 Task: Create a rule when a list is unarchived by anyone except me .
Action: Mouse moved to (625, 475)
Screenshot: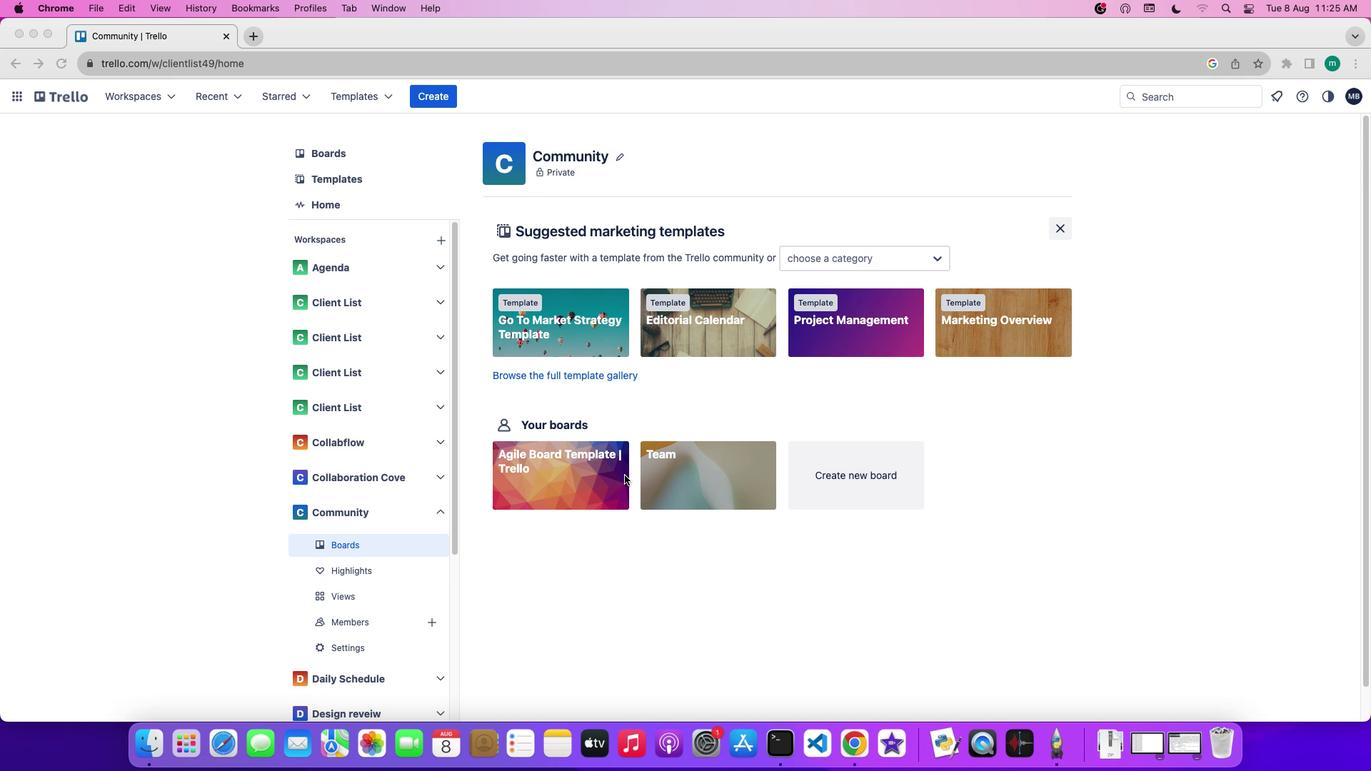 
Action: Mouse pressed left at (625, 475)
Screenshot: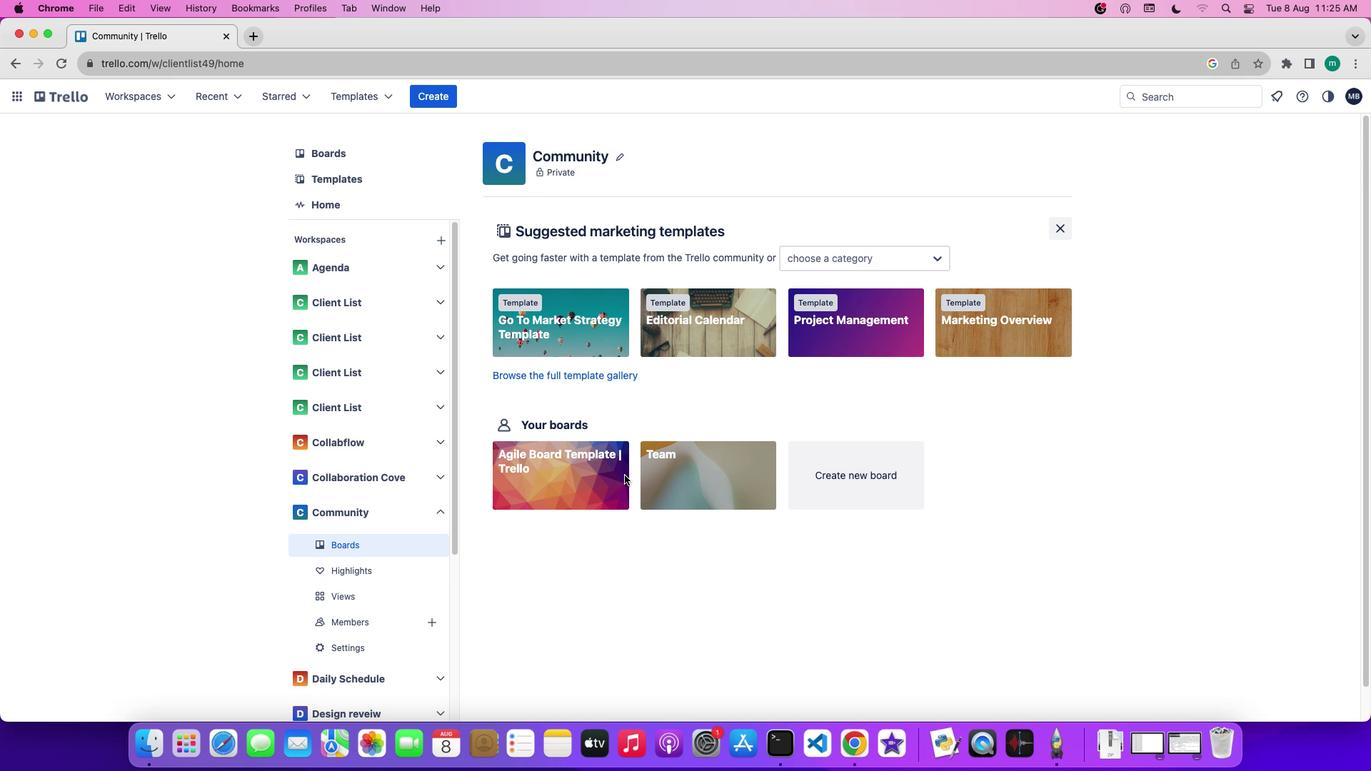 
Action: Mouse moved to (624, 475)
Screenshot: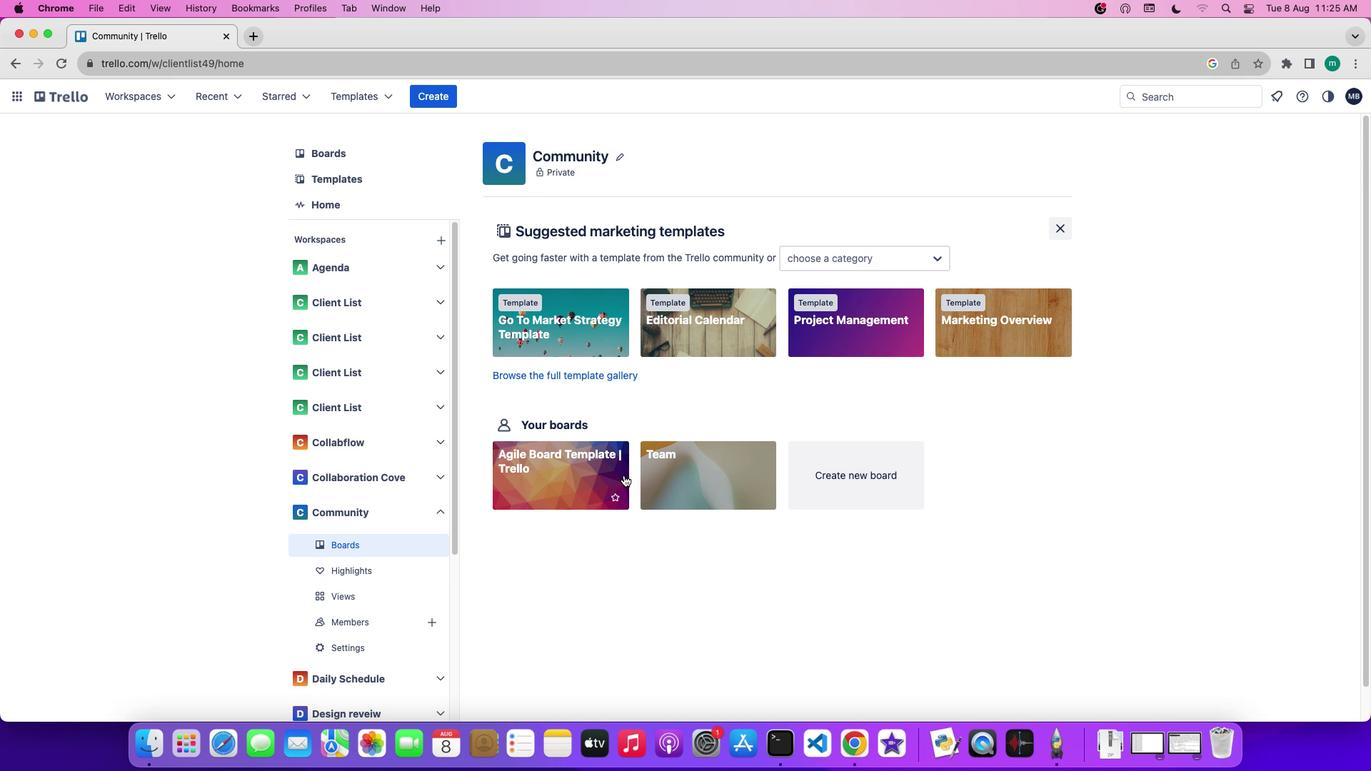 
Action: Mouse pressed left at (624, 475)
Screenshot: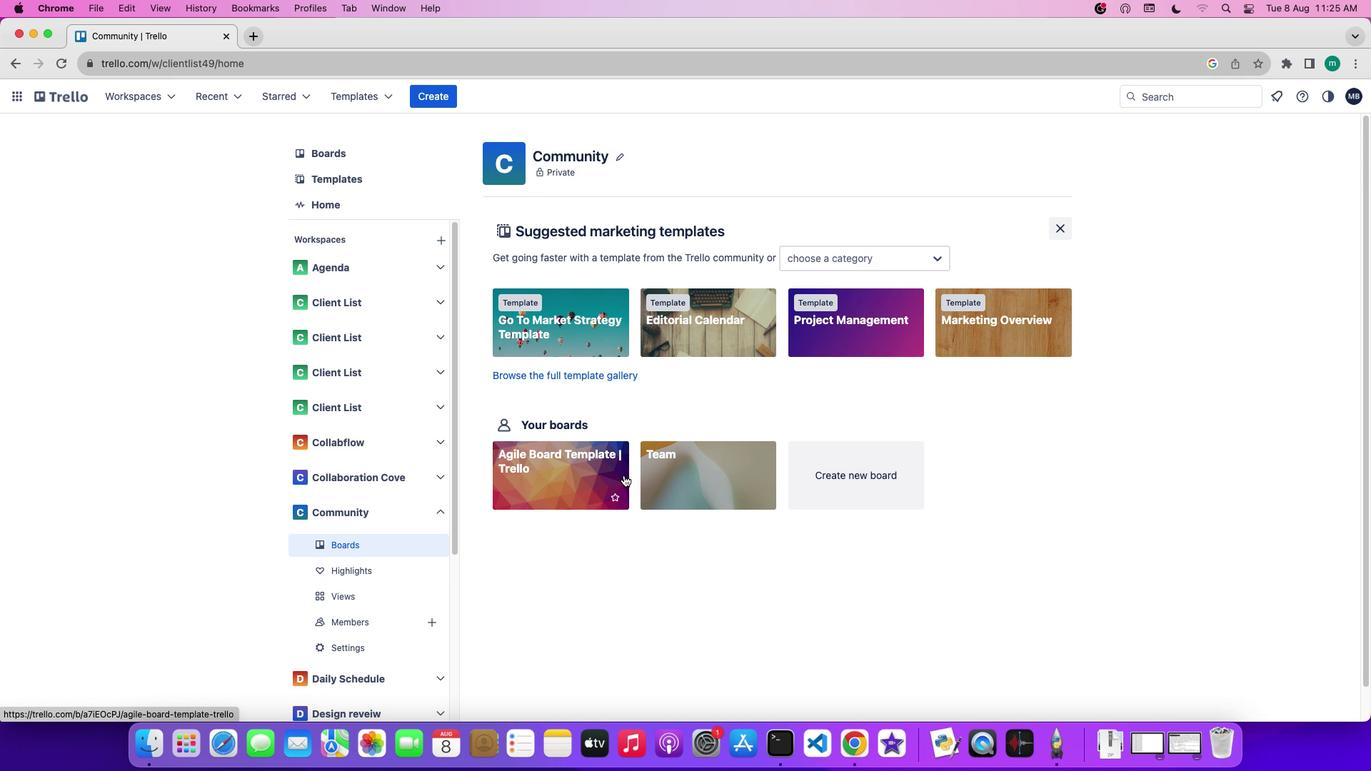 
Action: Mouse moved to (1280, 313)
Screenshot: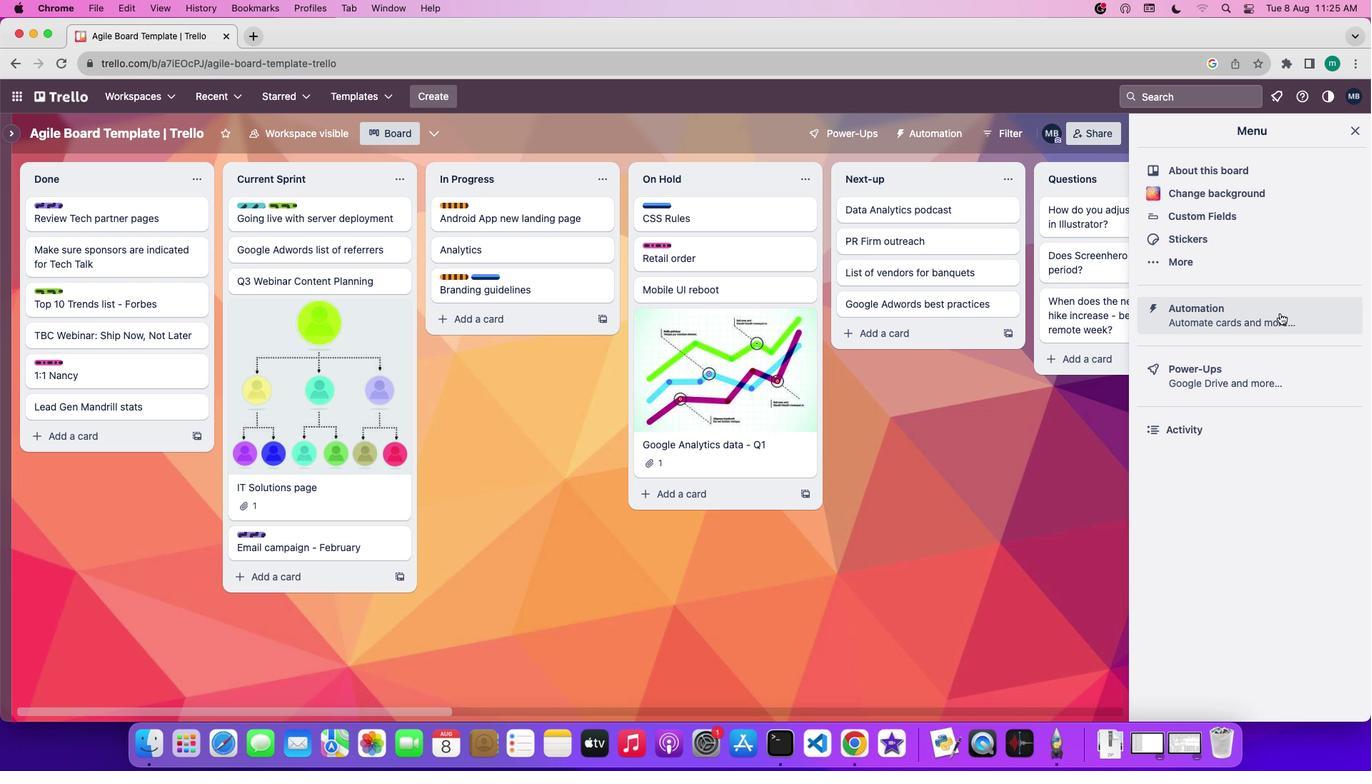 
Action: Mouse pressed left at (1280, 313)
Screenshot: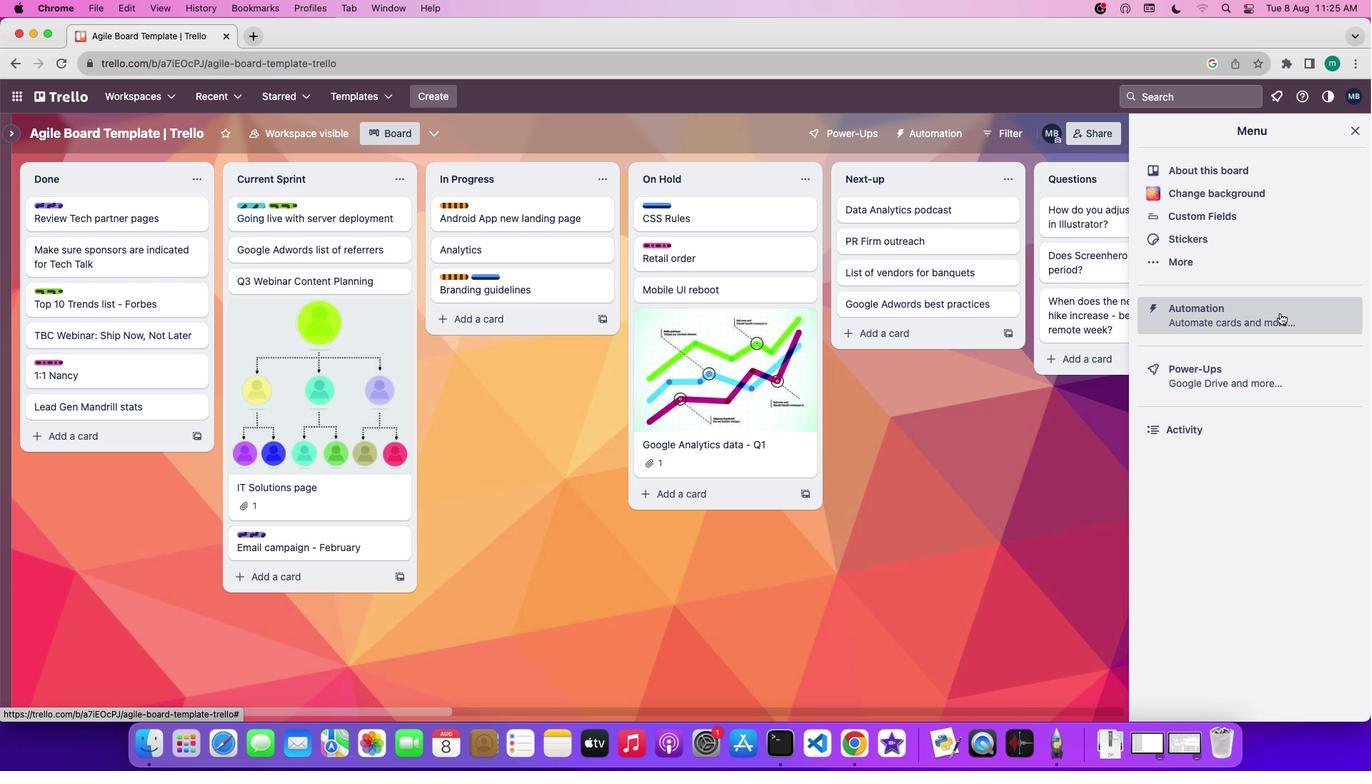 
Action: Mouse moved to (66, 260)
Screenshot: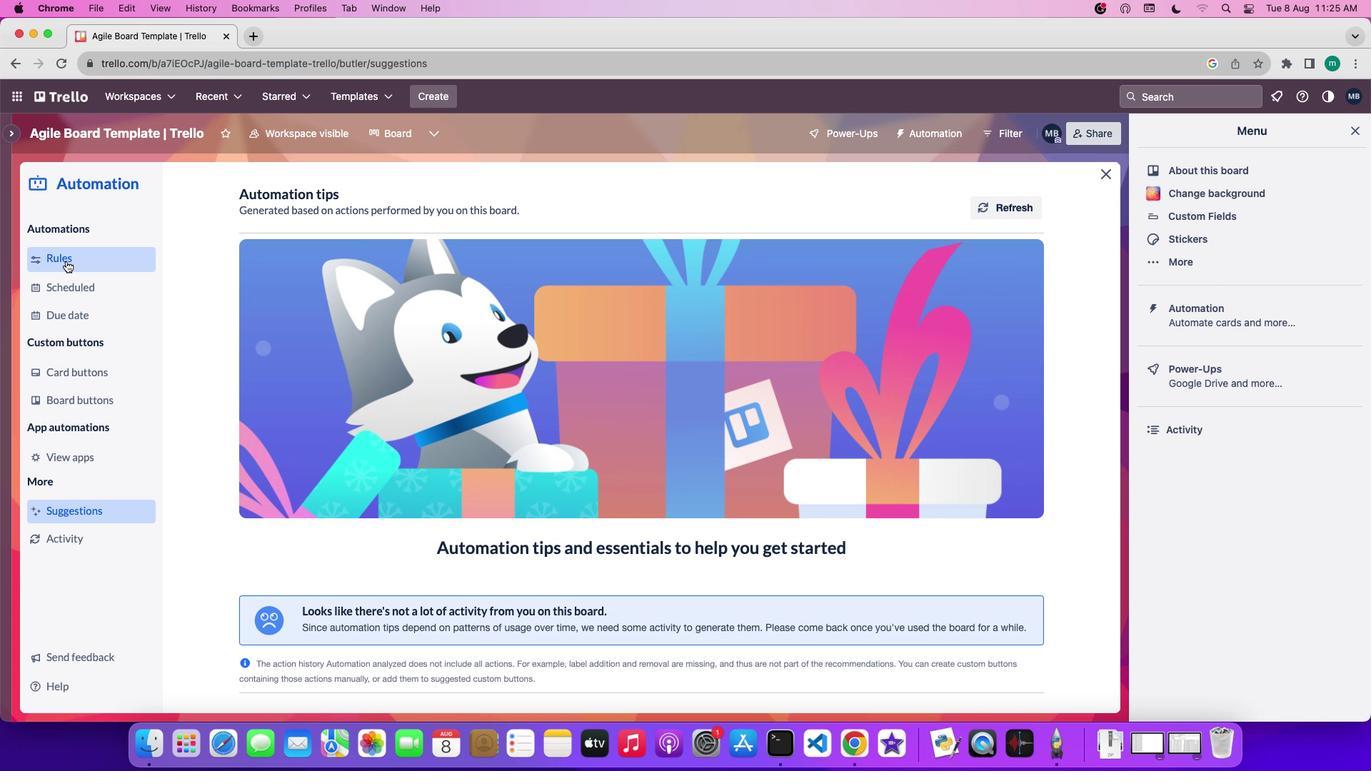 
Action: Mouse pressed left at (66, 260)
Screenshot: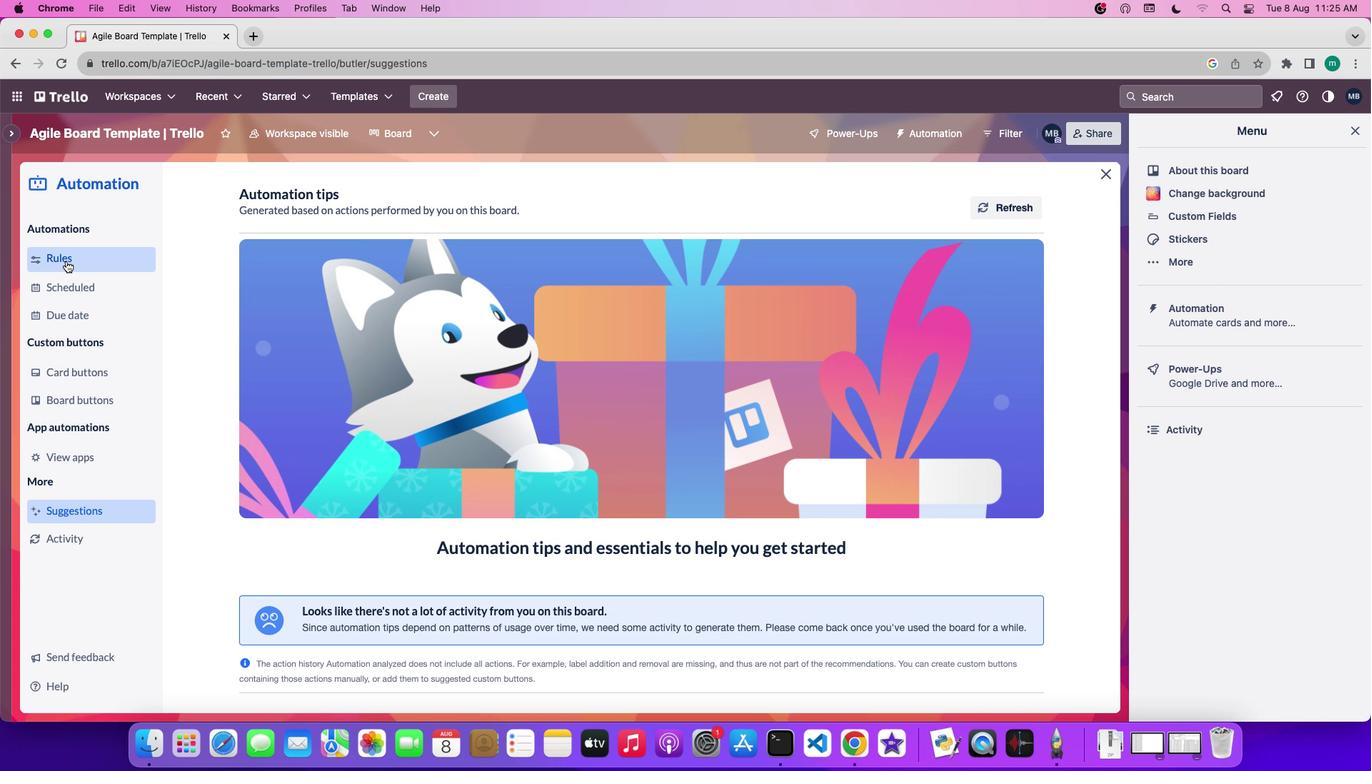 
Action: Mouse moved to (953, 196)
Screenshot: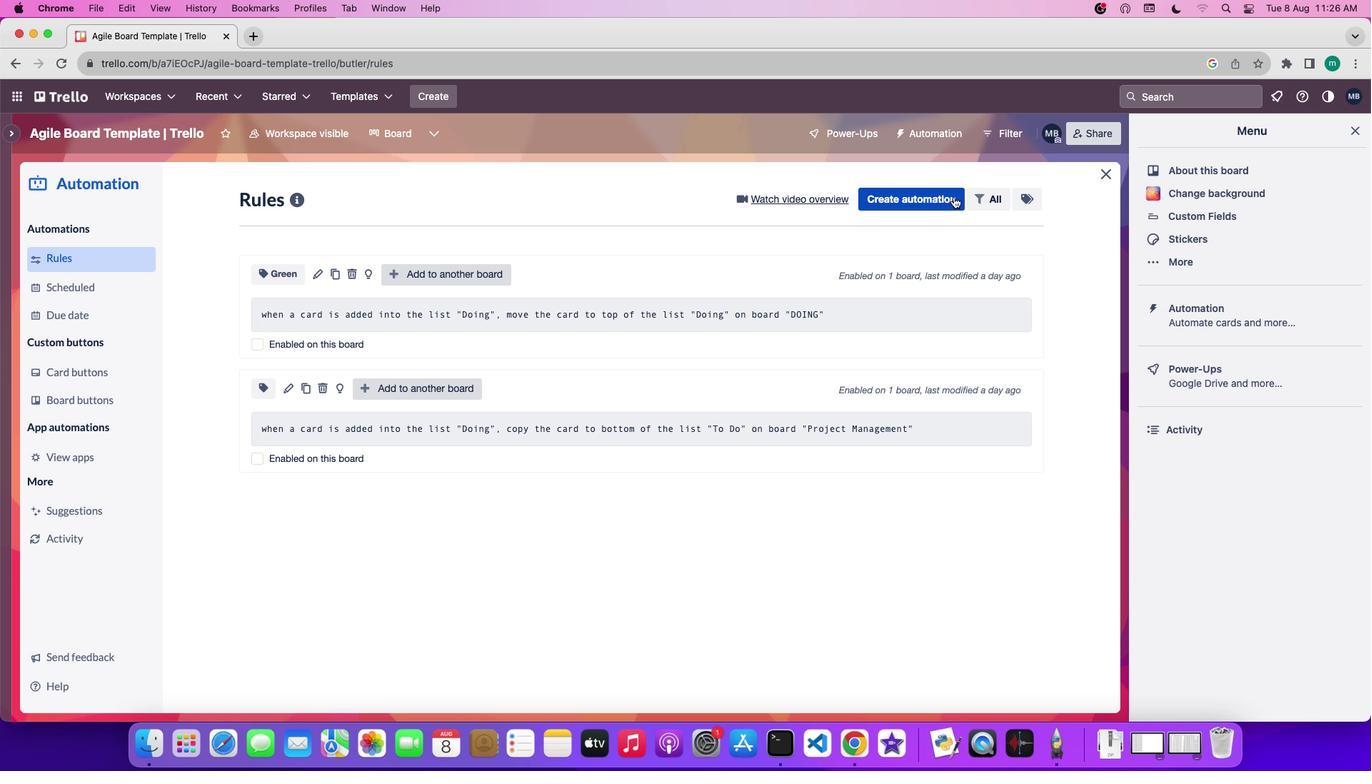 
Action: Mouse pressed left at (953, 196)
Screenshot: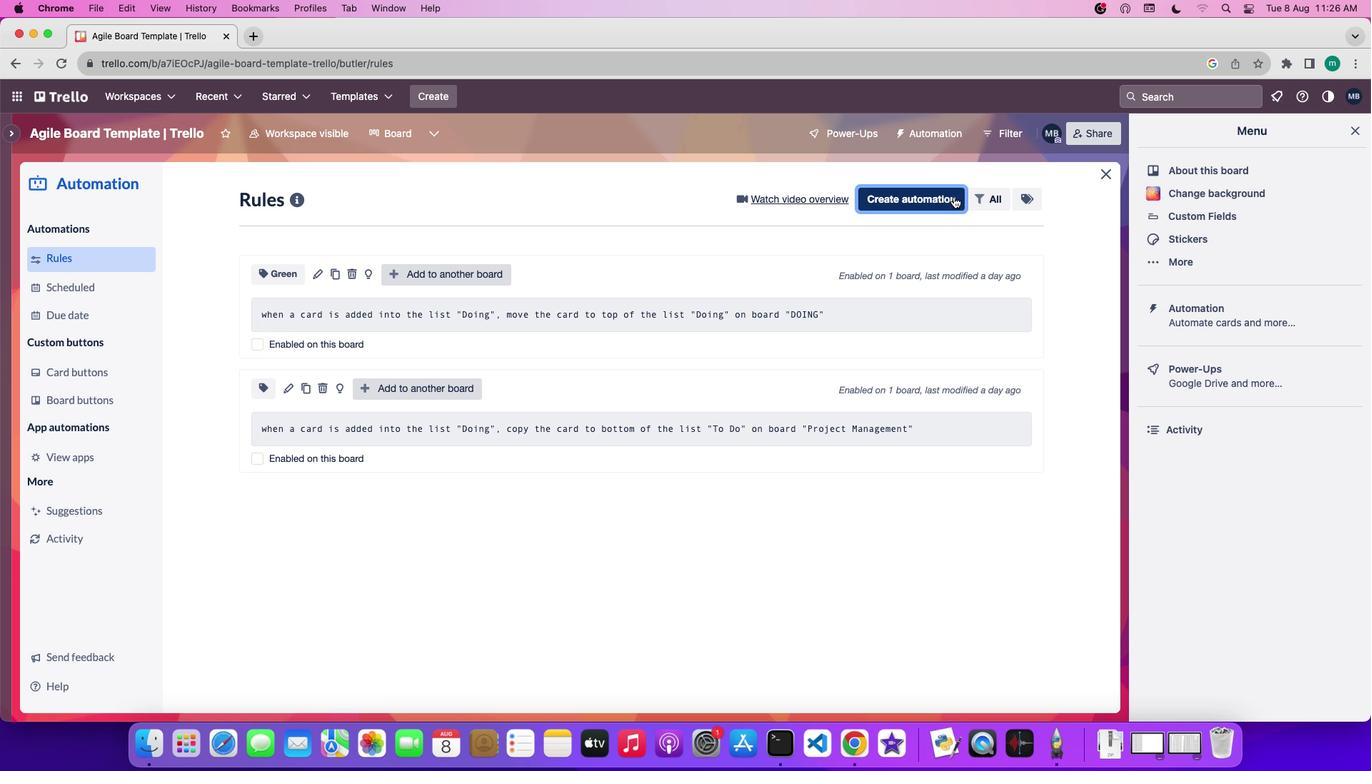 
Action: Mouse moved to (830, 379)
Screenshot: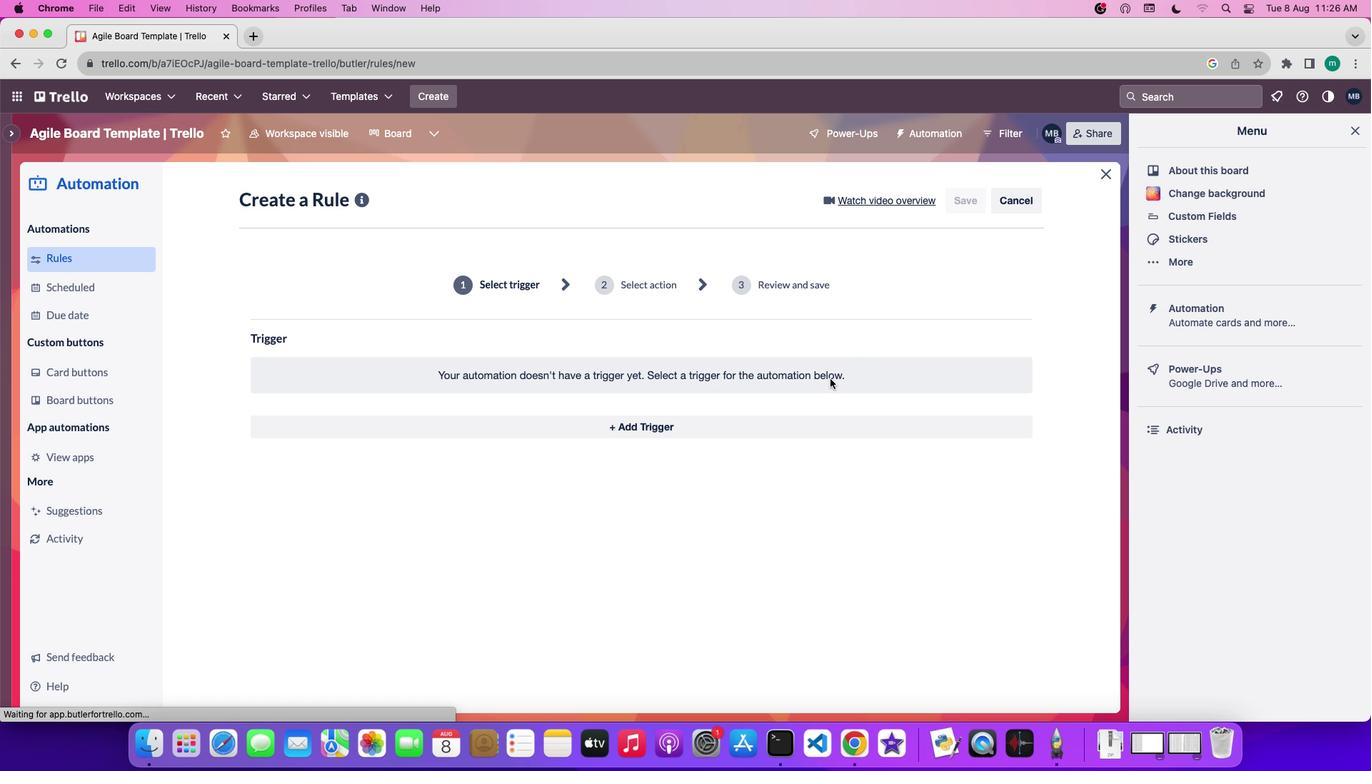 
Action: Mouse scrolled (830, 379) with delta (0, 0)
Screenshot: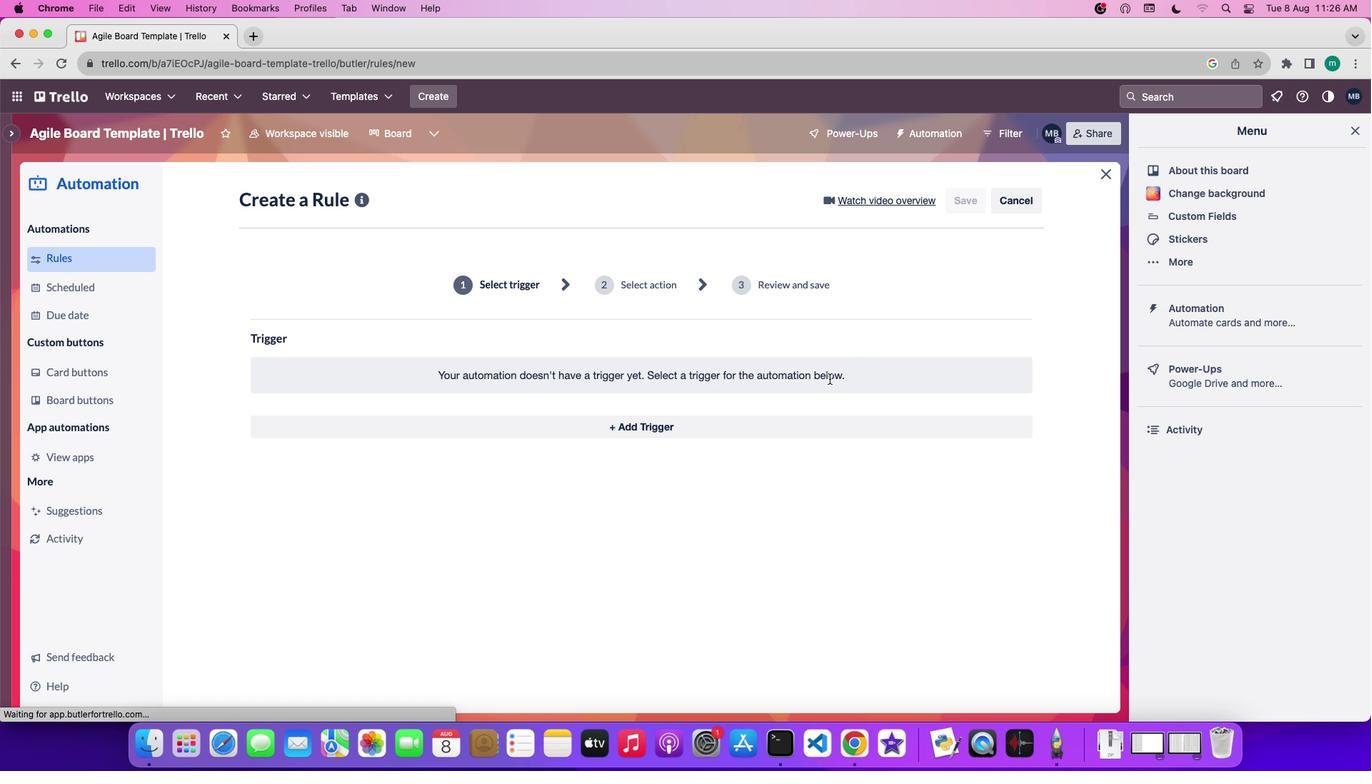 
Action: Mouse moved to (830, 379)
Screenshot: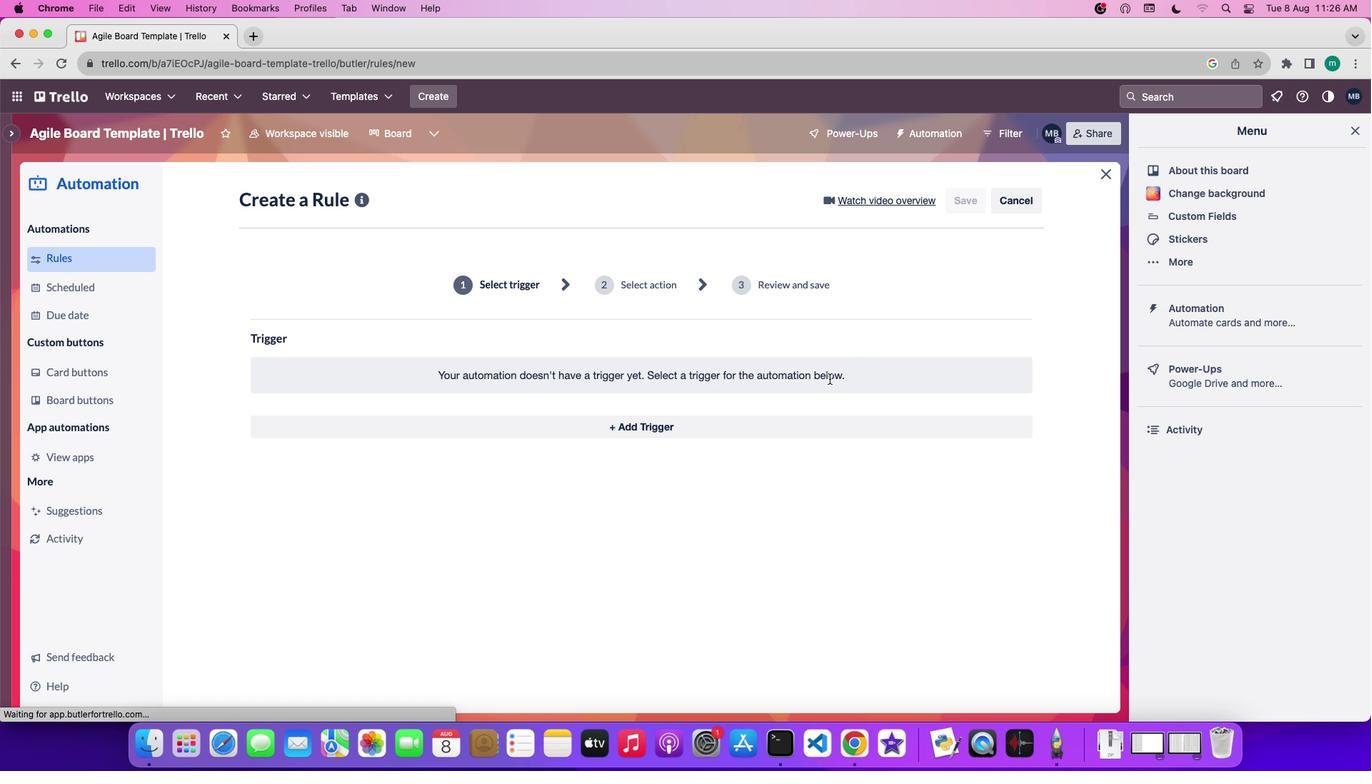 
Action: Mouse scrolled (830, 379) with delta (0, 0)
Screenshot: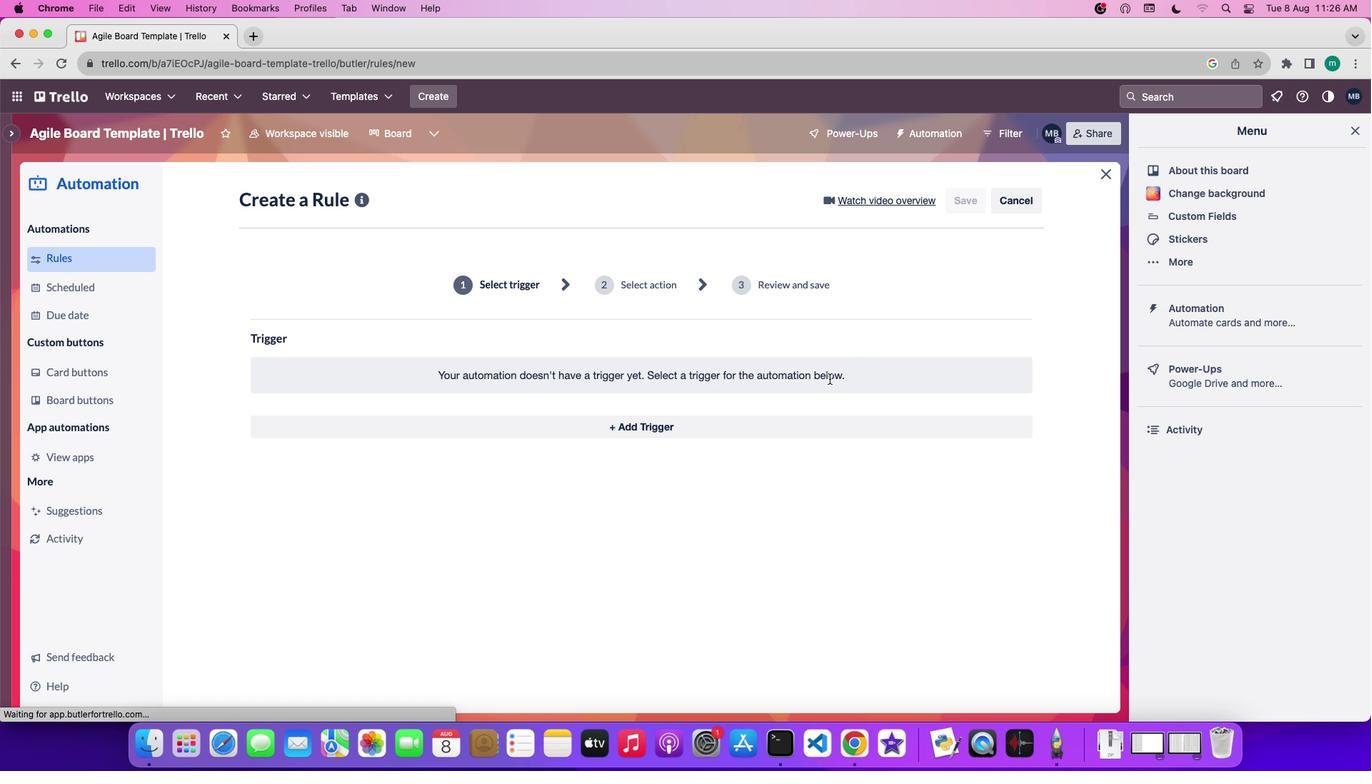 
Action: Mouse scrolled (830, 379) with delta (0, 0)
Screenshot: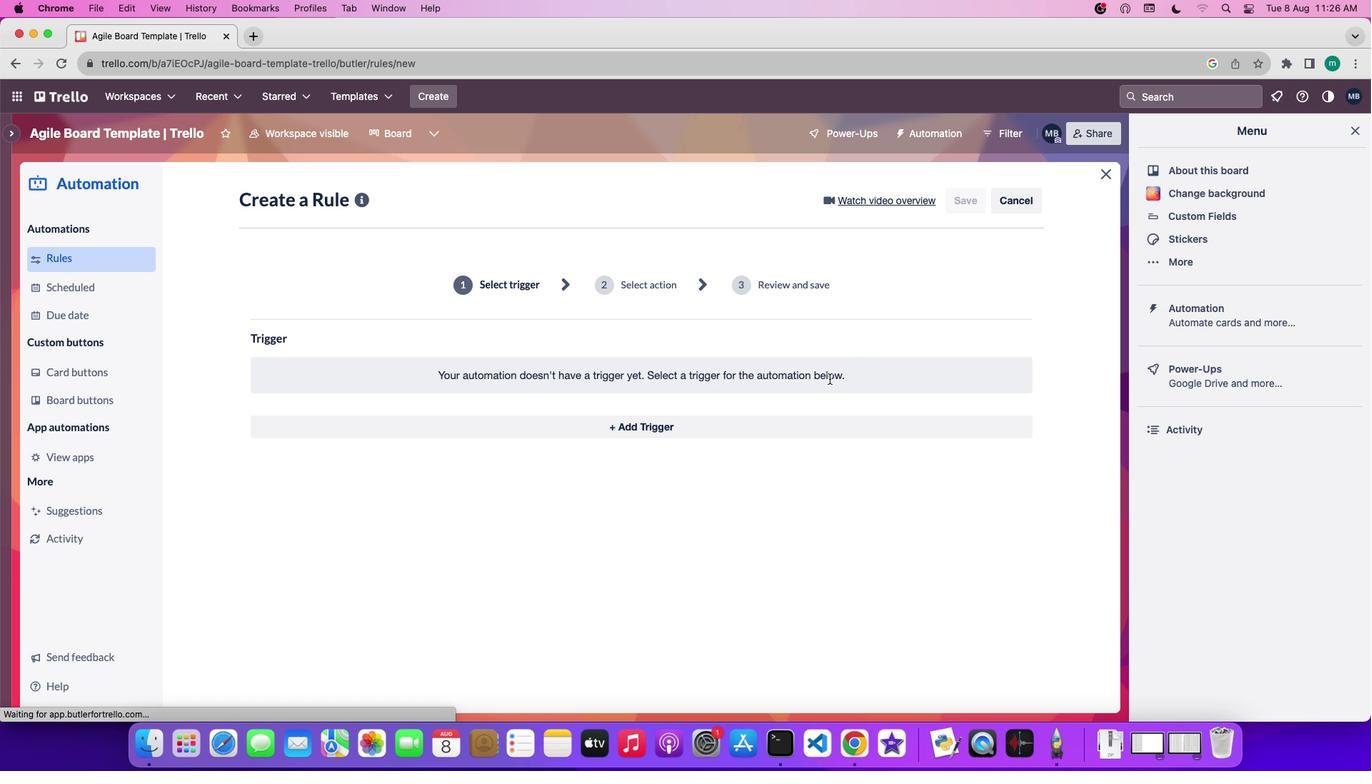 
Action: Mouse scrolled (830, 379) with delta (0, -1)
Screenshot: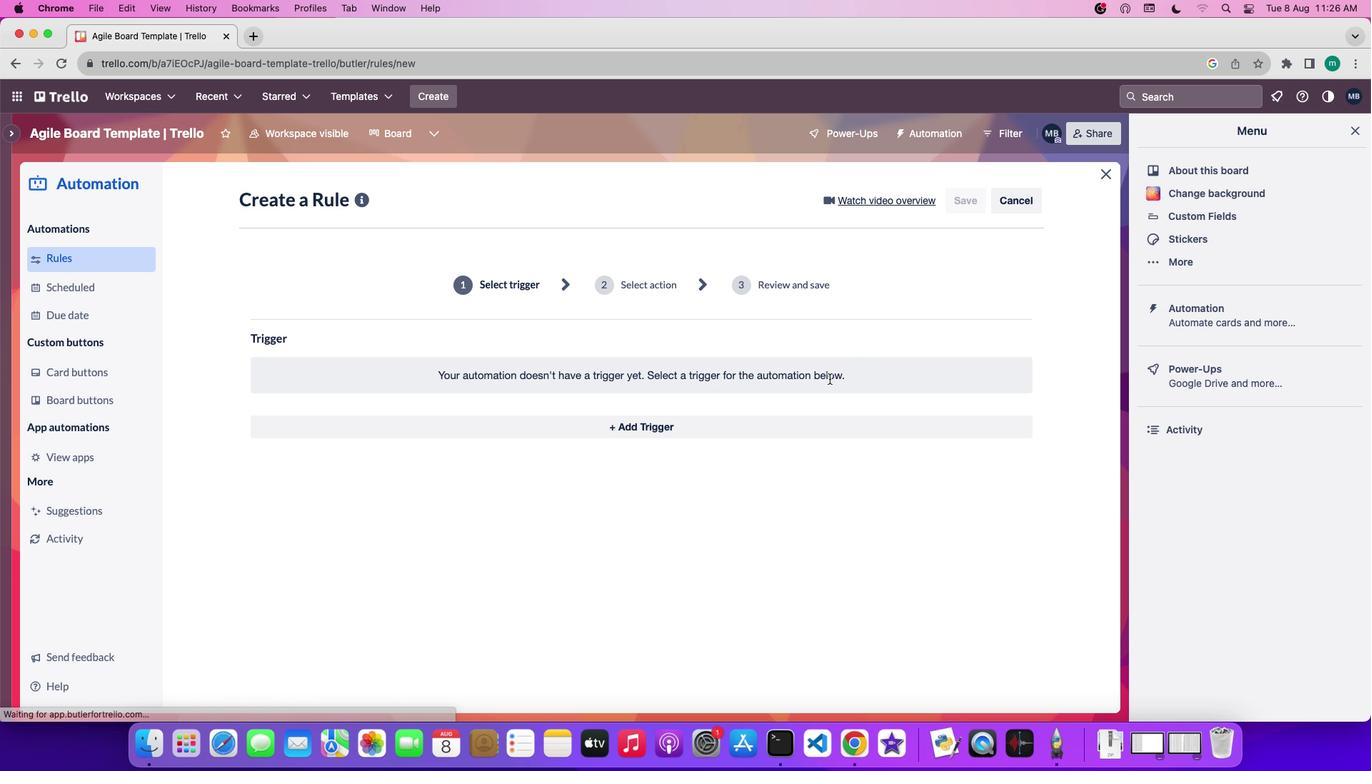 
Action: Mouse moved to (762, 420)
Screenshot: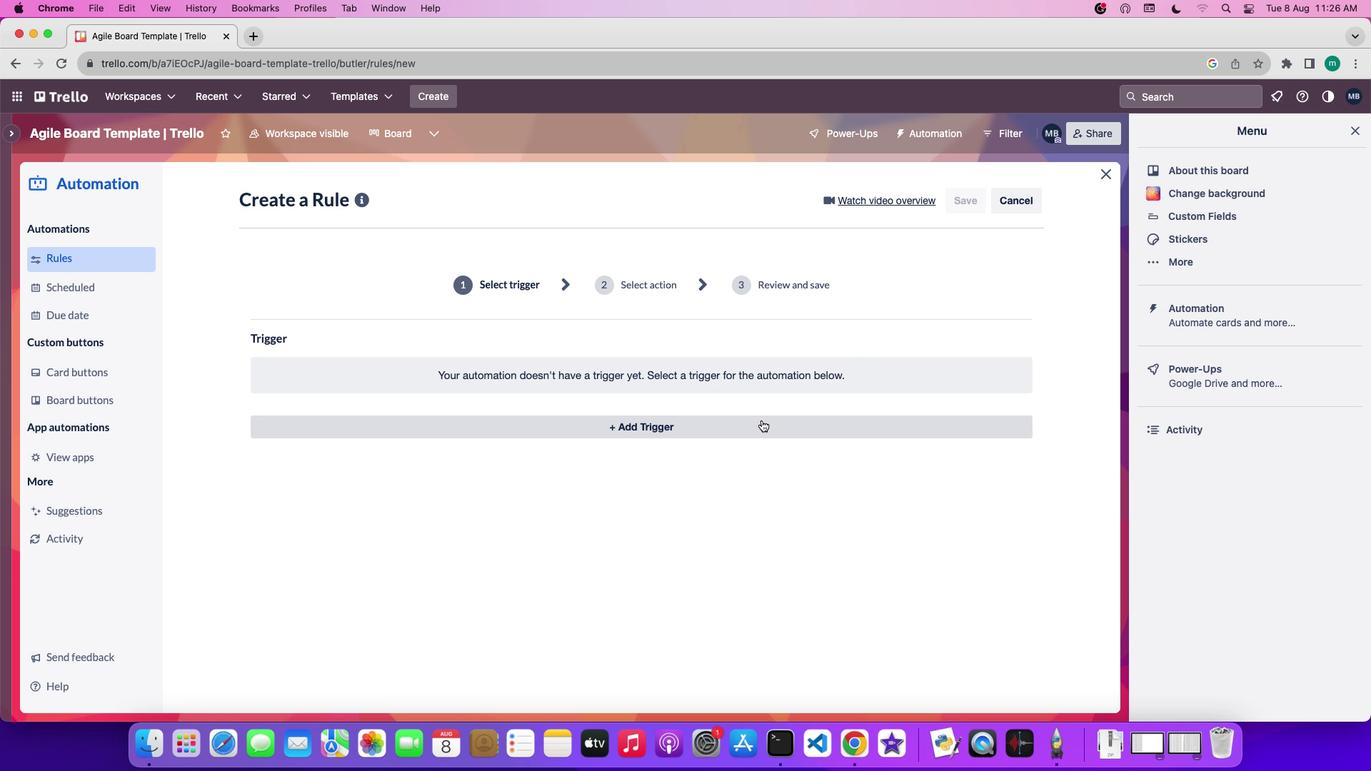 
Action: Mouse pressed left at (762, 420)
Screenshot: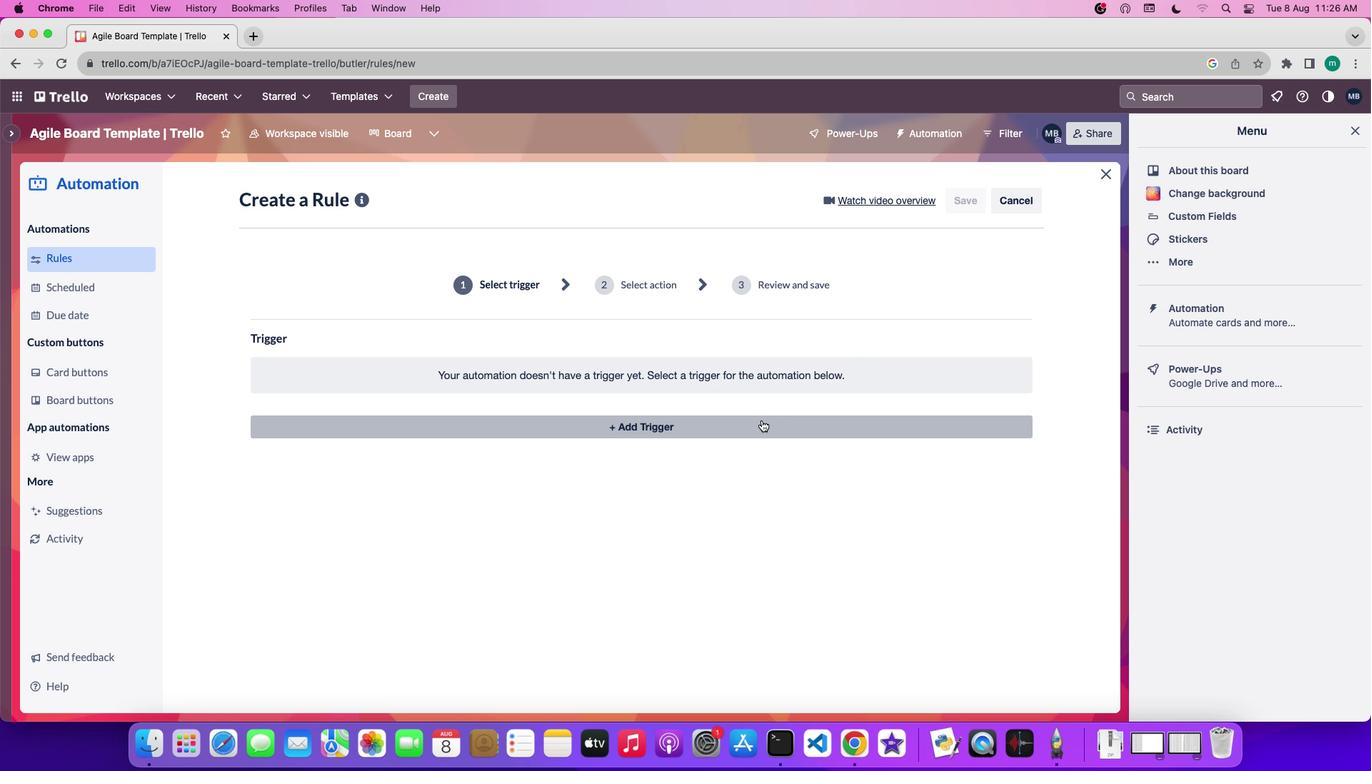 
Action: Mouse scrolled (762, 420) with delta (0, 0)
Screenshot: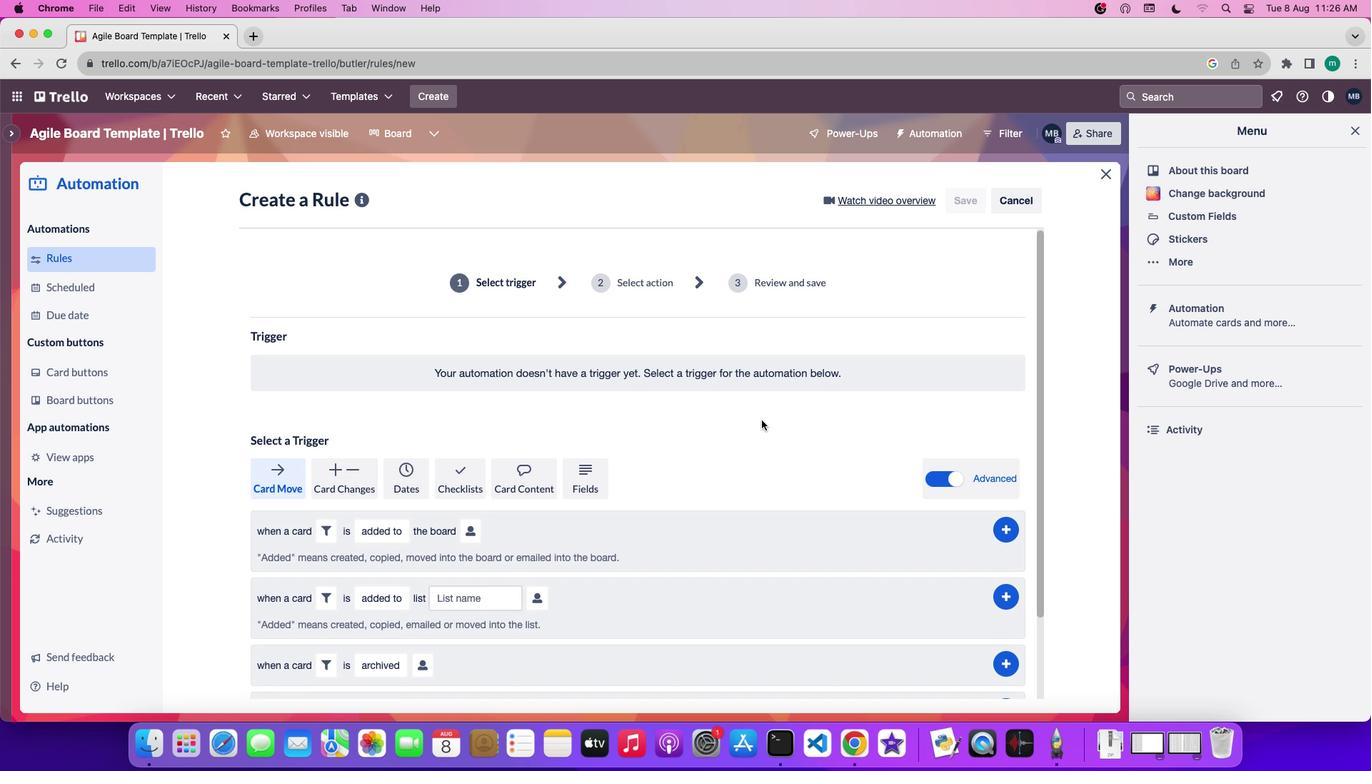 
Action: Mouse scrolled (762, 420) with delta (0, 0)
Screenshot: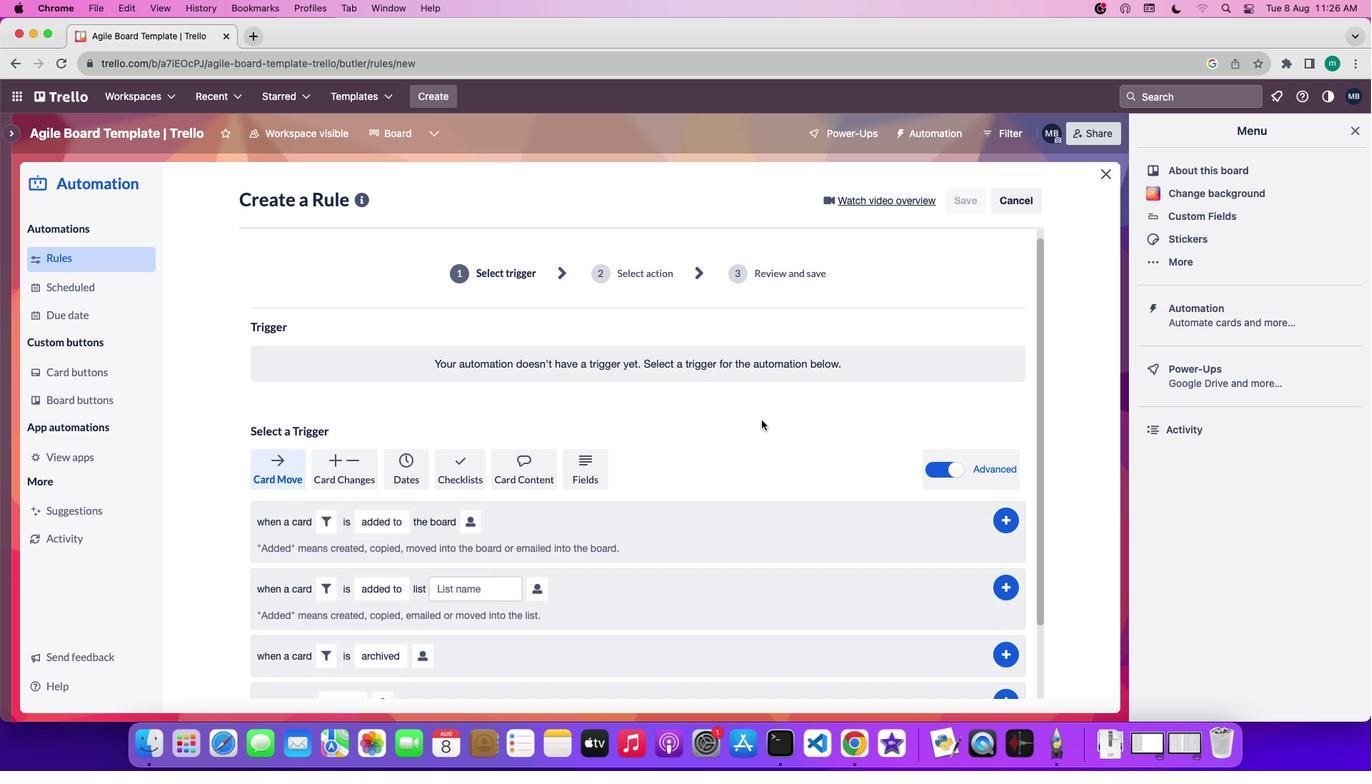 
Action: Mouse scrolled (762, 420) with delta (0, 0)
Screenshot: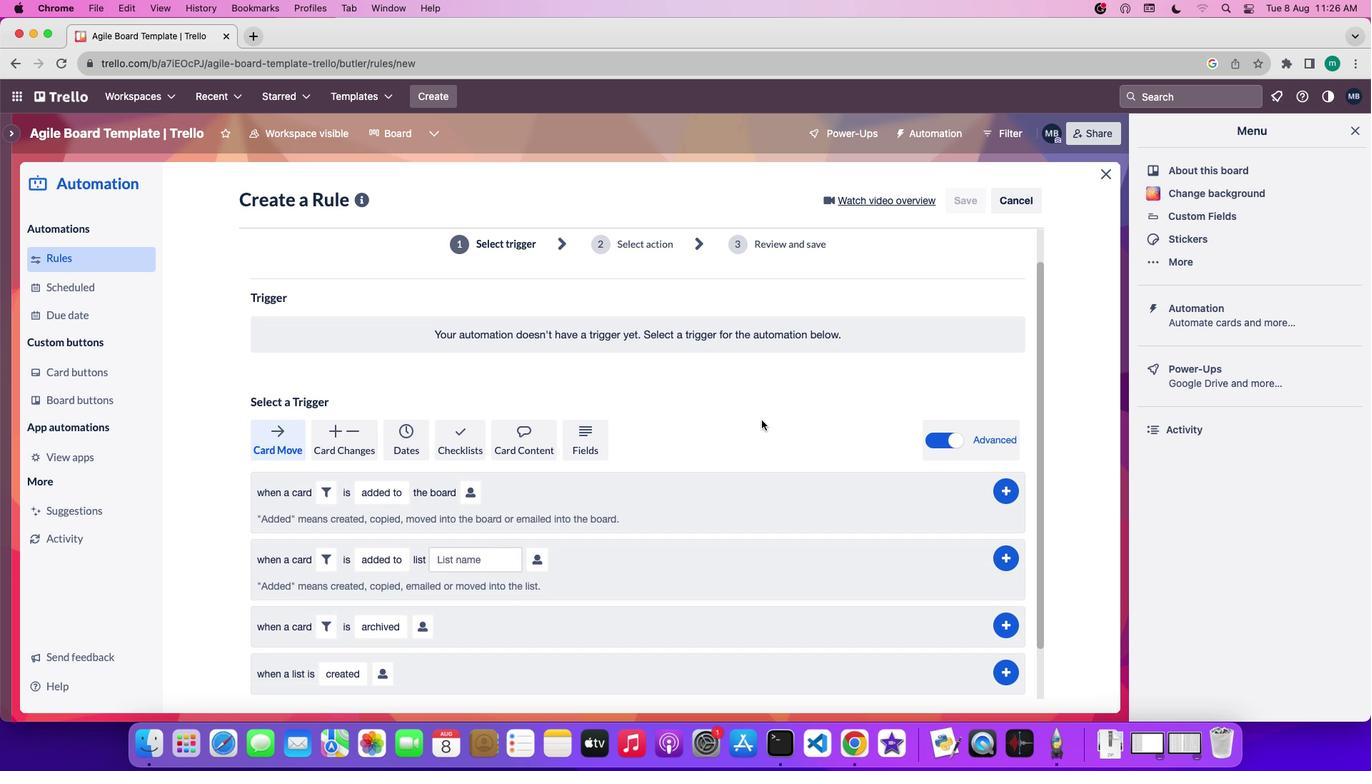 
Action: Mouse scrolled (762, 420) with delta (0, -1)
Screenshot: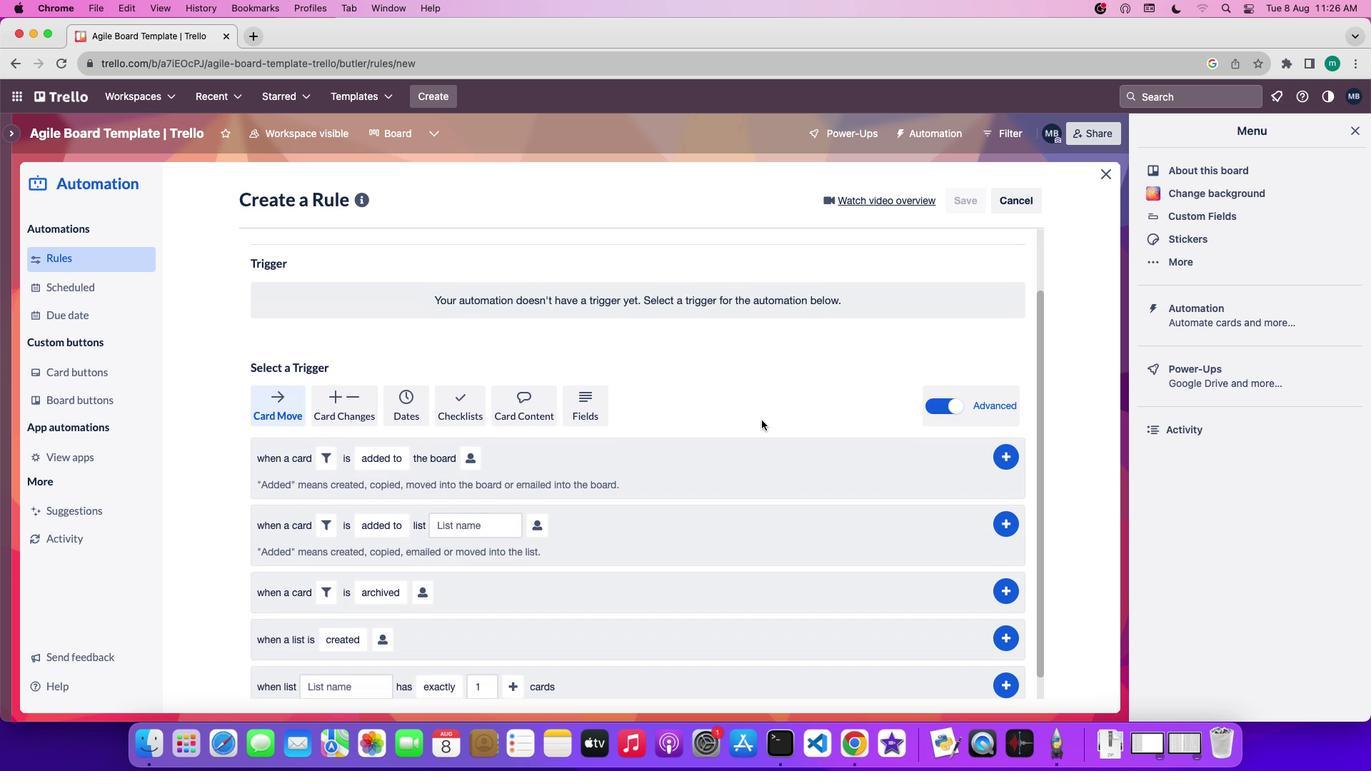 
Action: Mouse scrolled (762, 420) with delta (0, 0)
Screenshot: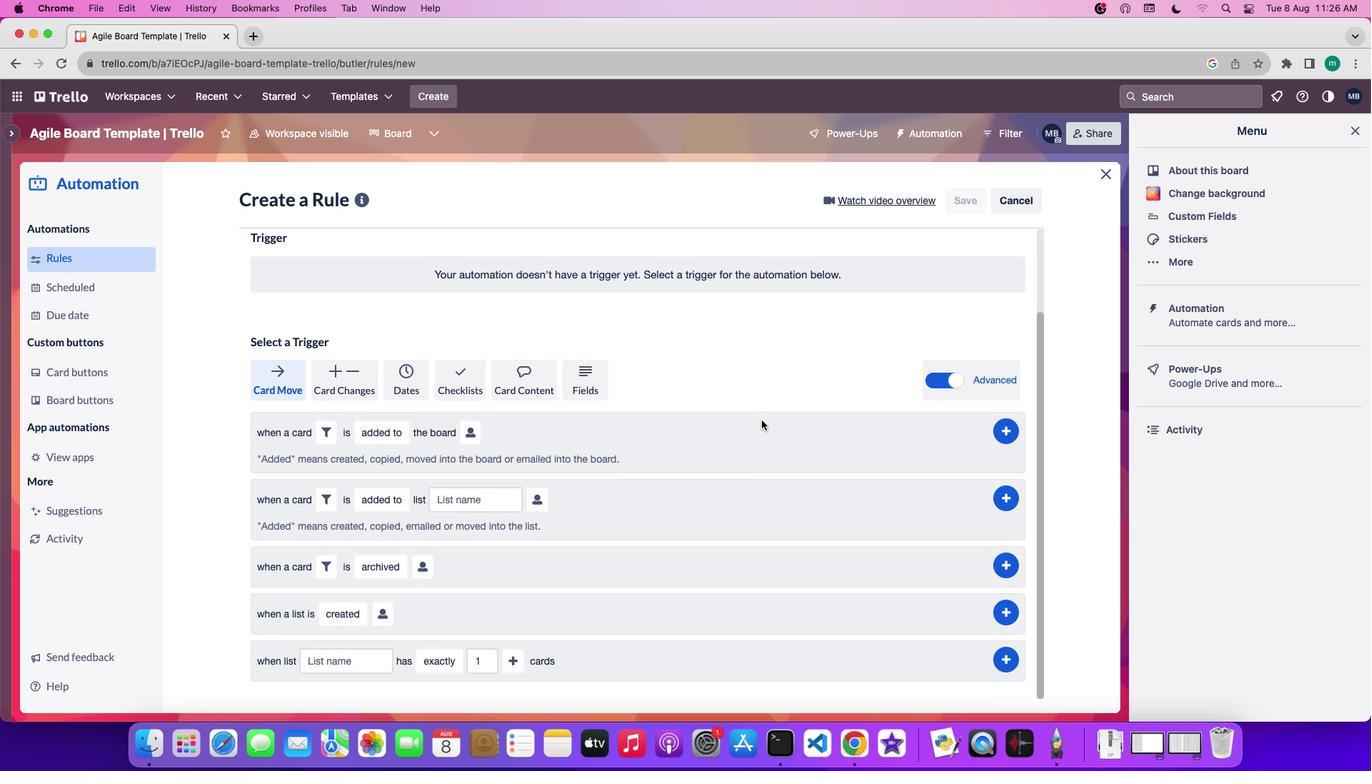 
Action: Mouse scrolled (762, 420) with delta (0, 0)
Screenshot: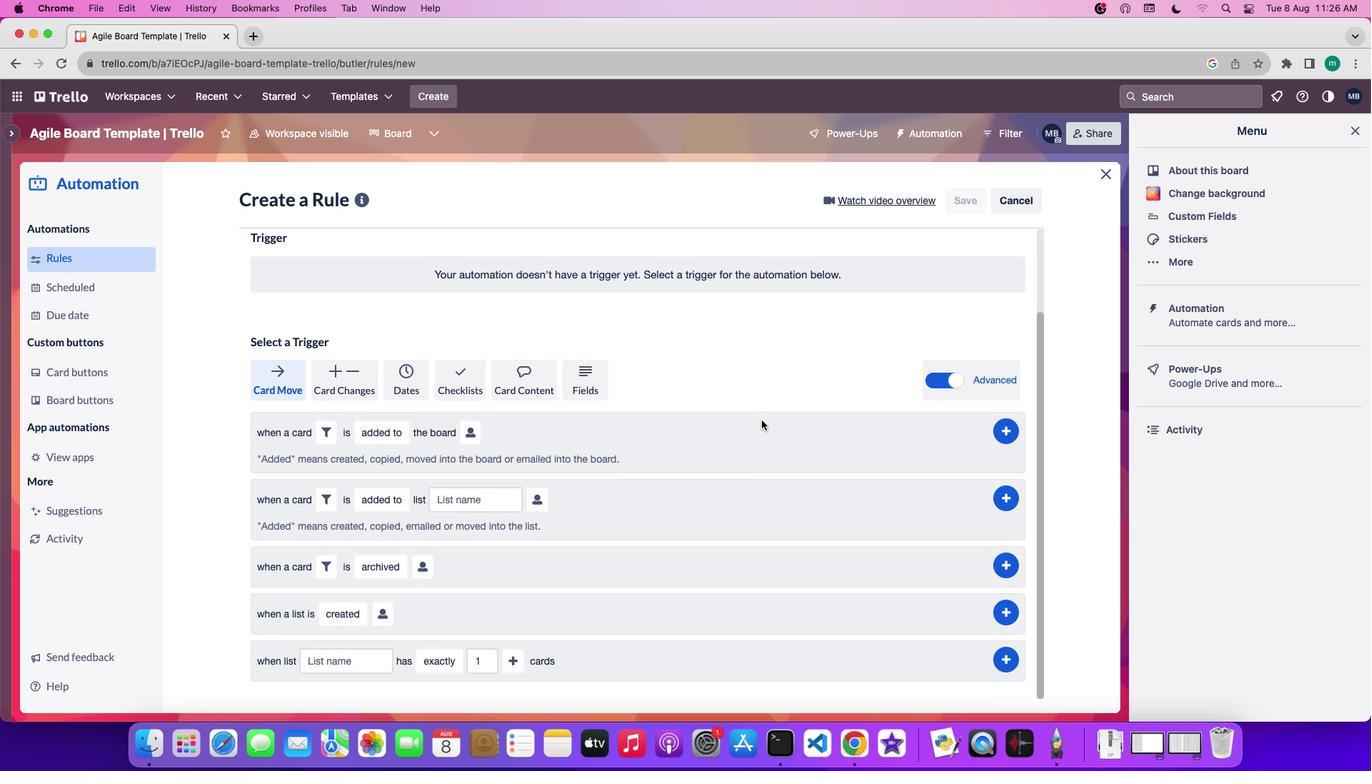 
Action: Mouse scrolled (762, 420) with delta (0, 0)
Screenshot: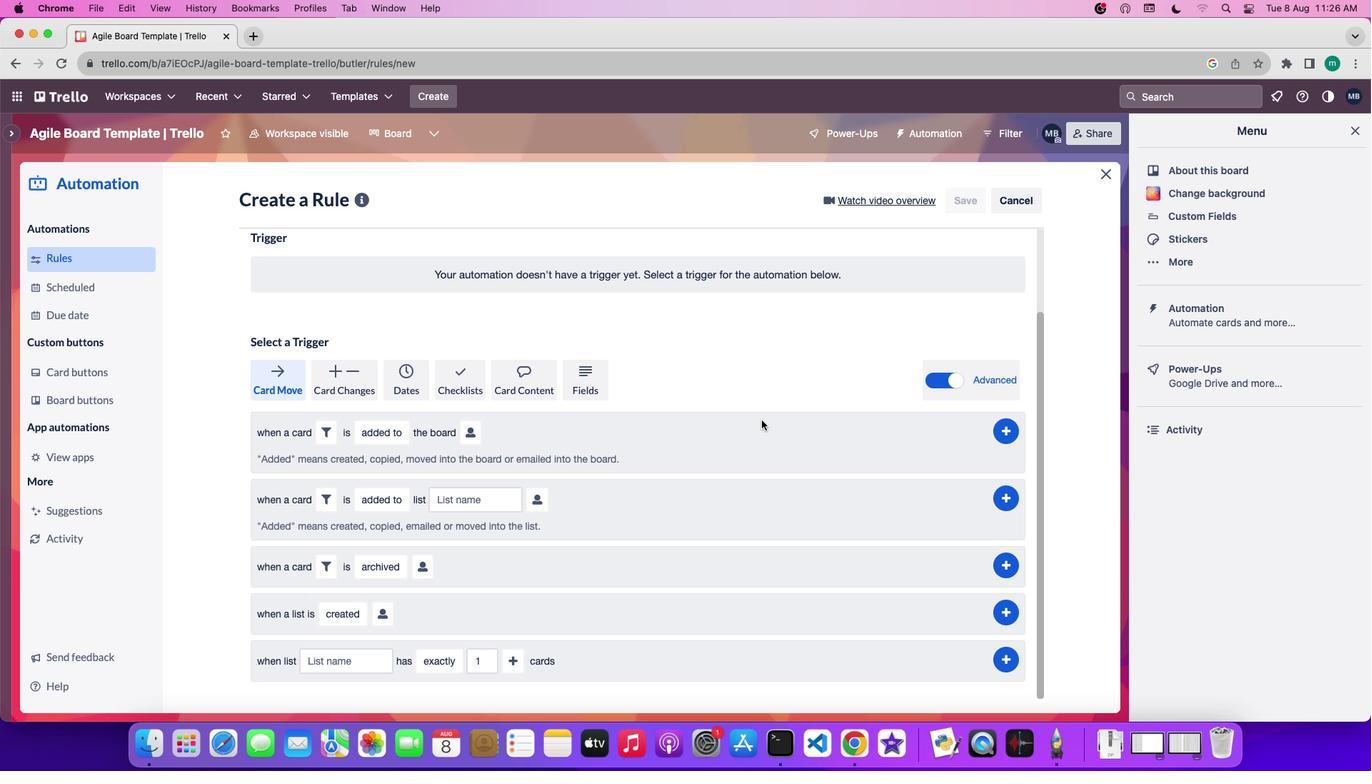 
Action: Mouse moved to (367, 589)
Screenshot: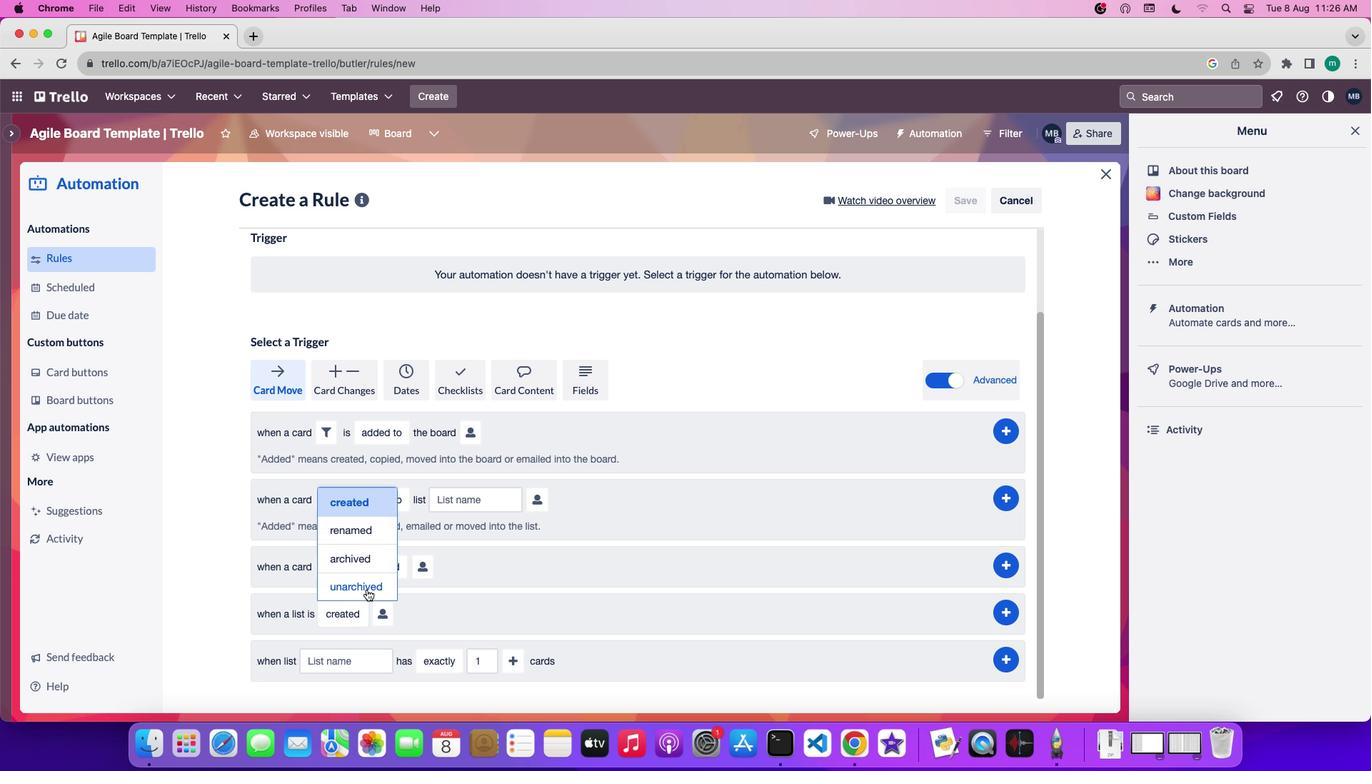 
Action: Mouse pressed left at (367, 589)
Screenshot: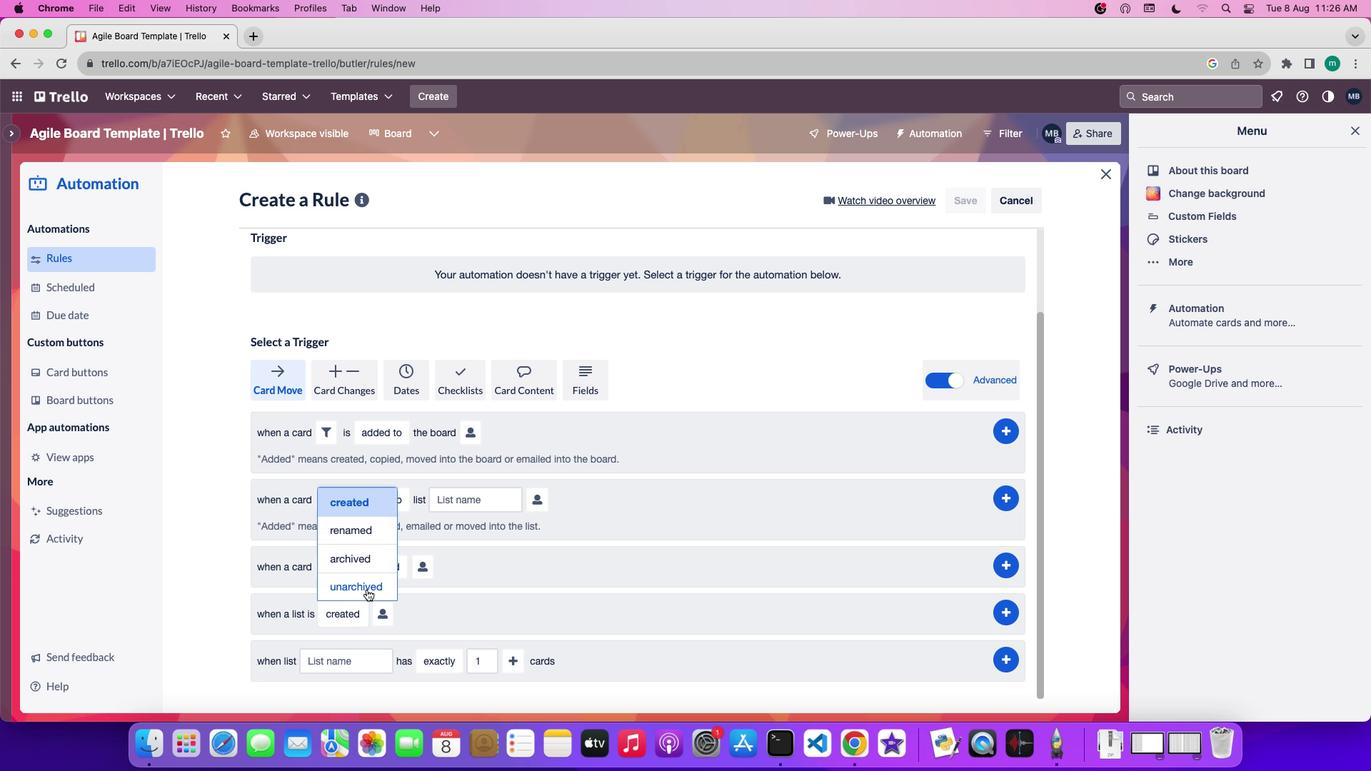 
Action: Mouse moved to (400, 619)
Screenshot: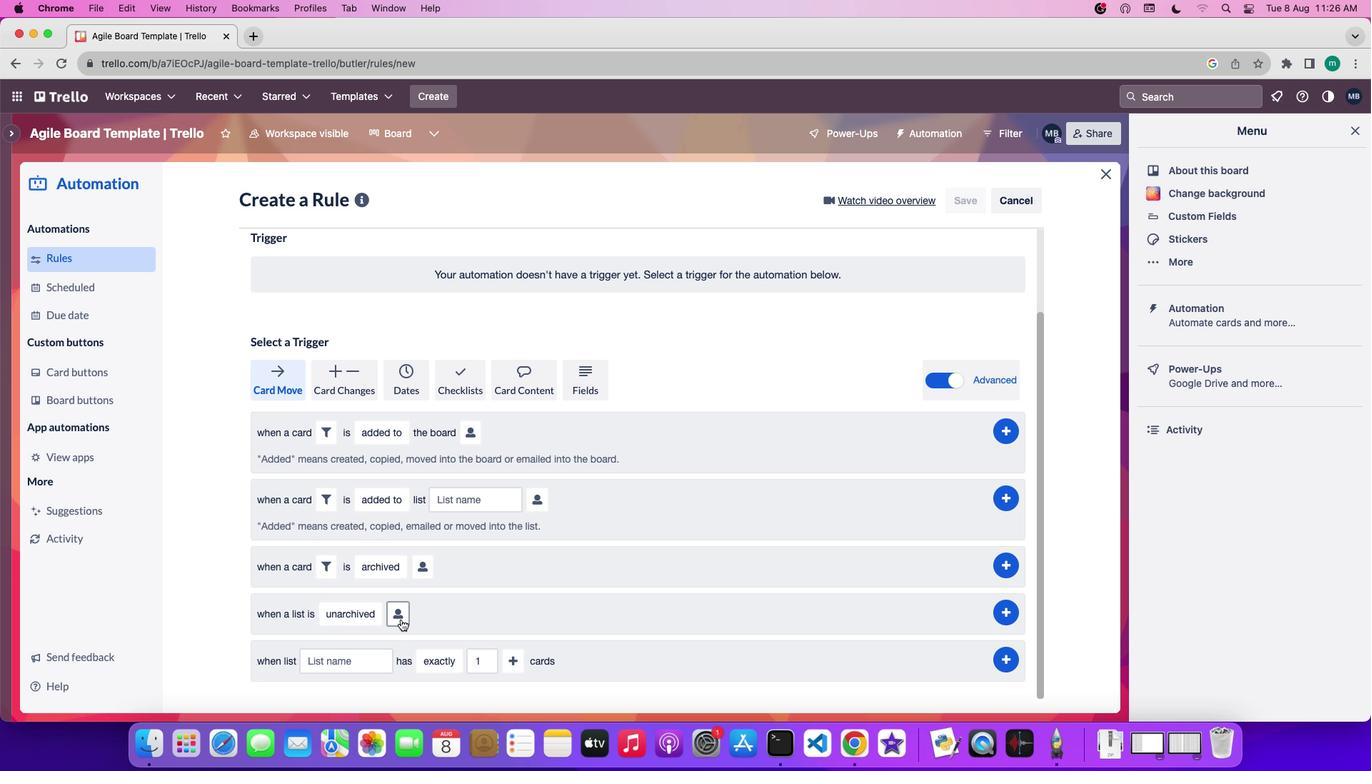 
Action: Mouse pressed left at (400, 619)
Screenshot: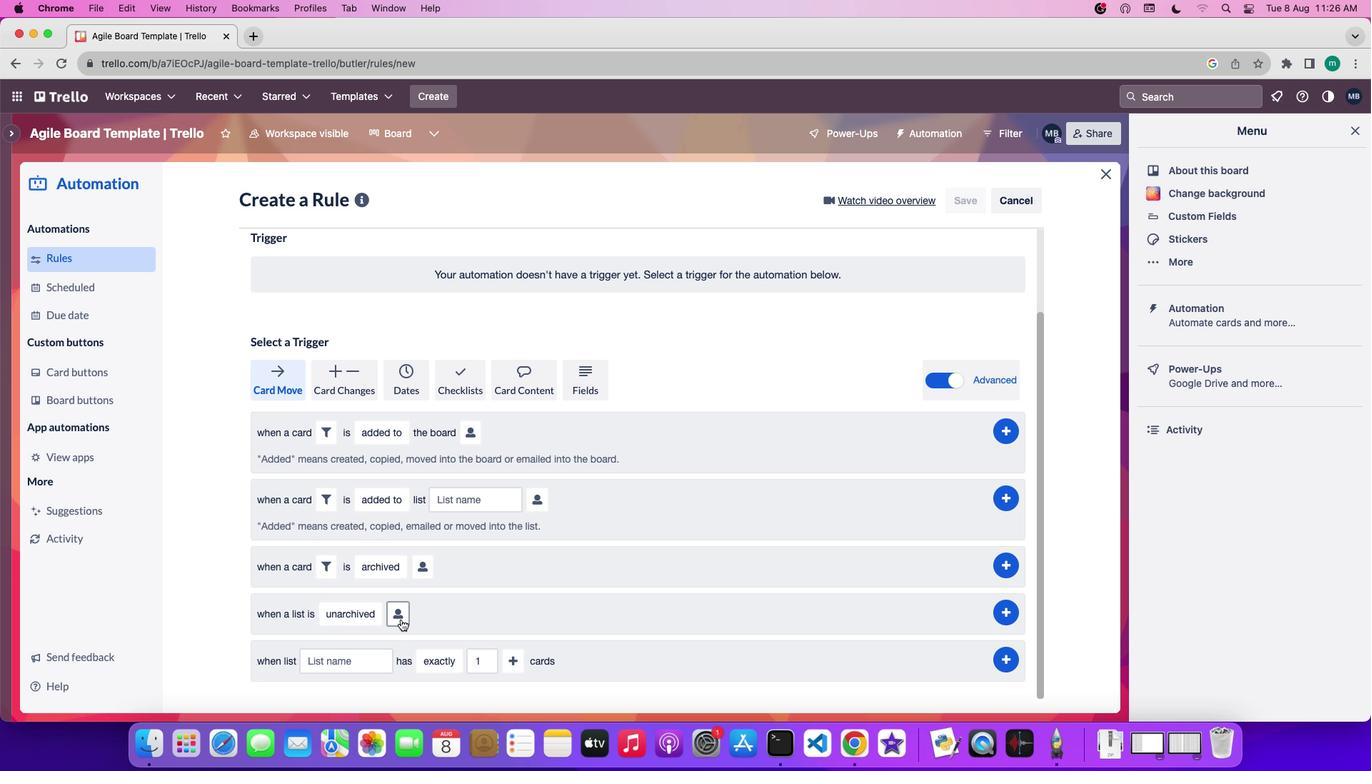 
Action: Mouse moved to (484, 661)
Screenshot: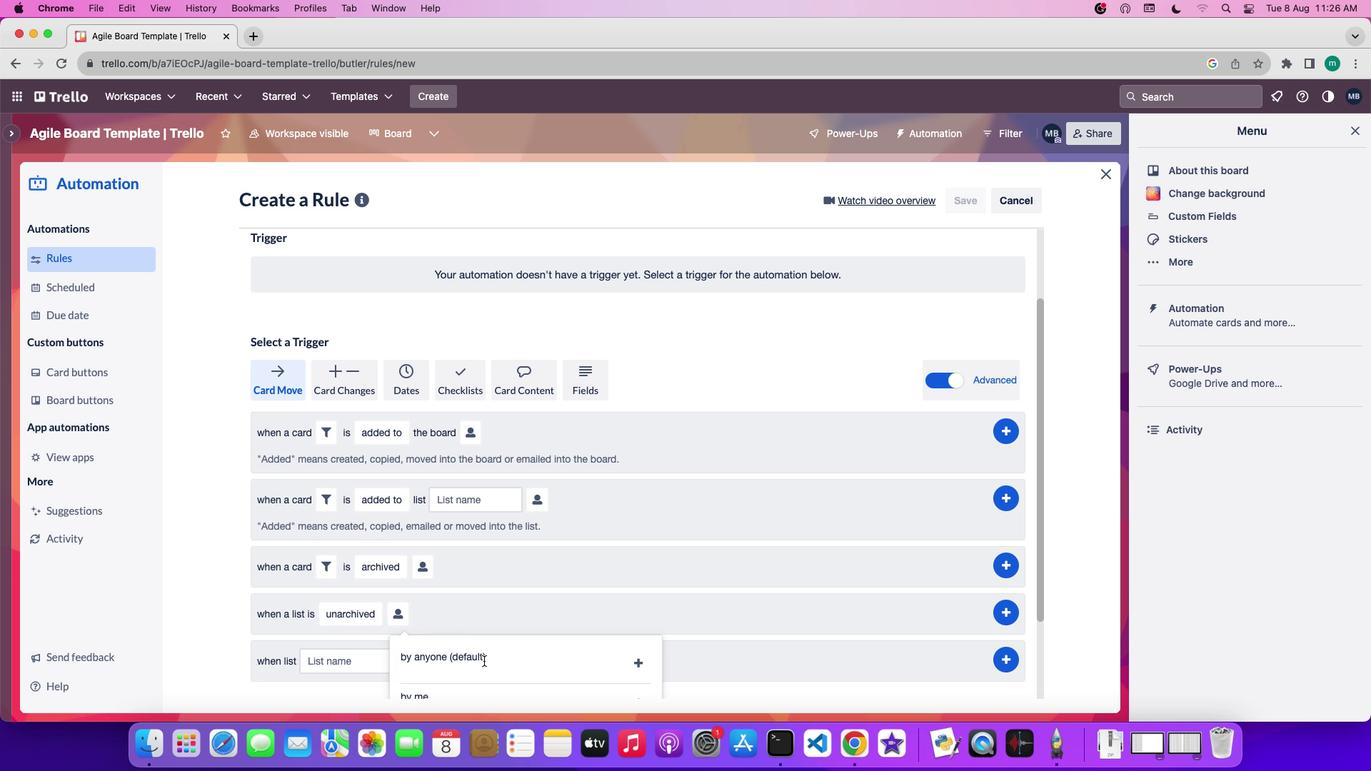 
Action: Mouse scrolled (484, 661) with delta (0, 0)
Screenshot: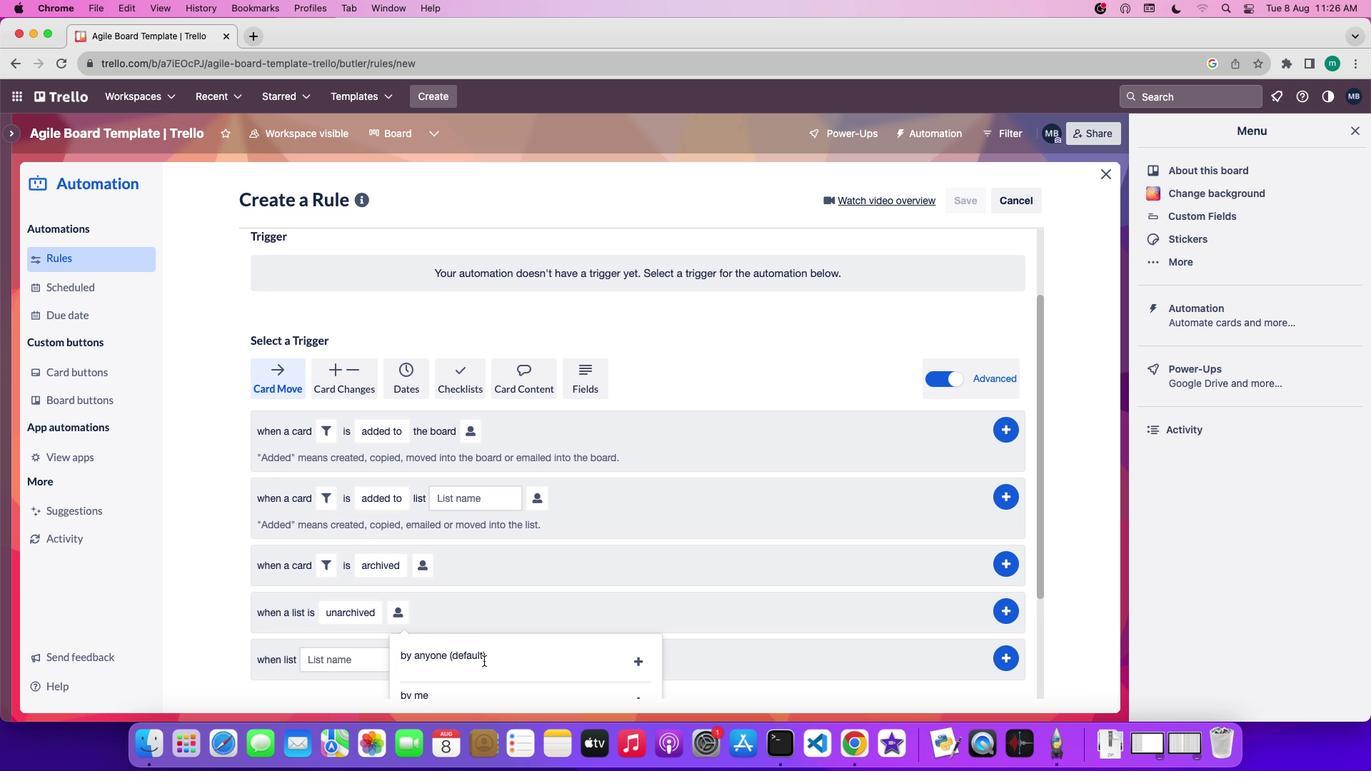 
Action: Mouse scrolled (484, 661) with delta (0, 0)
Screenshot: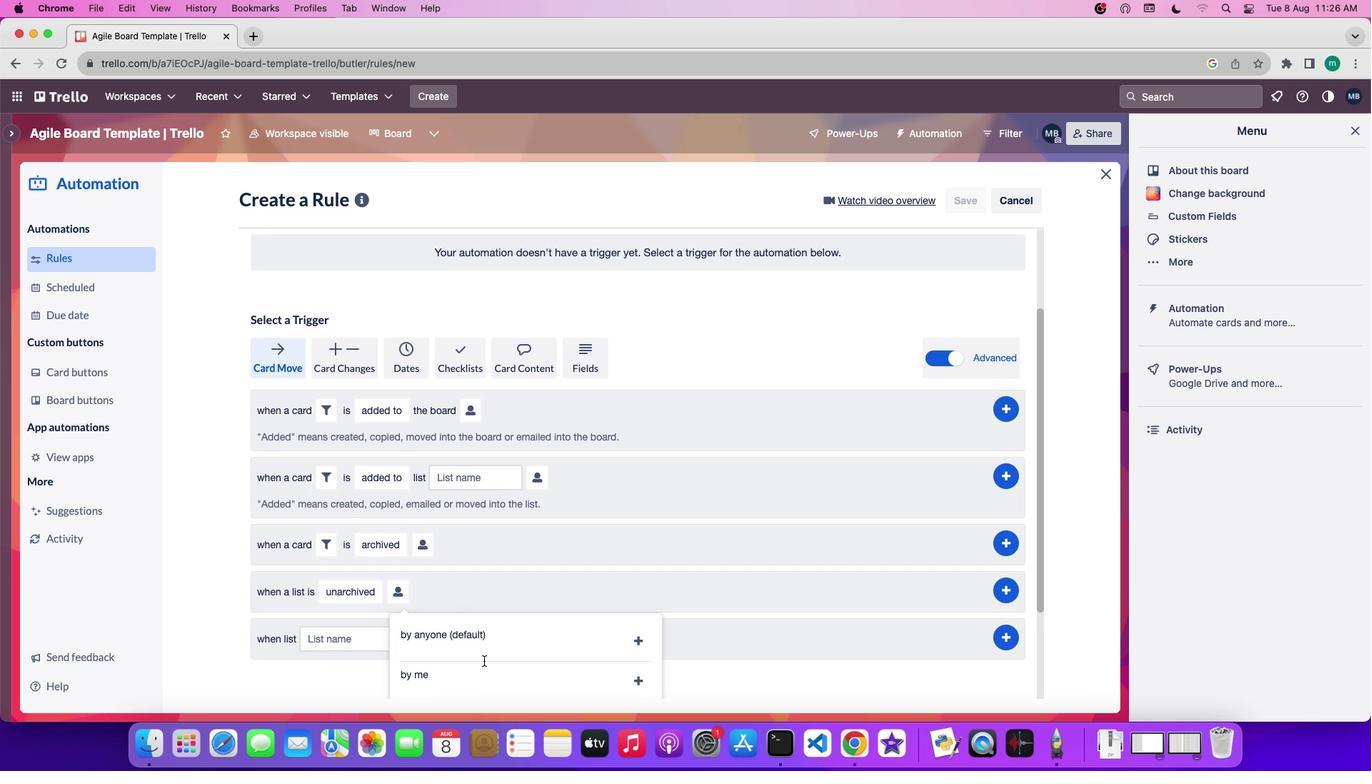 
Action: Mouse scrolled (484, 661) with delta (0, -1)
Screenshot: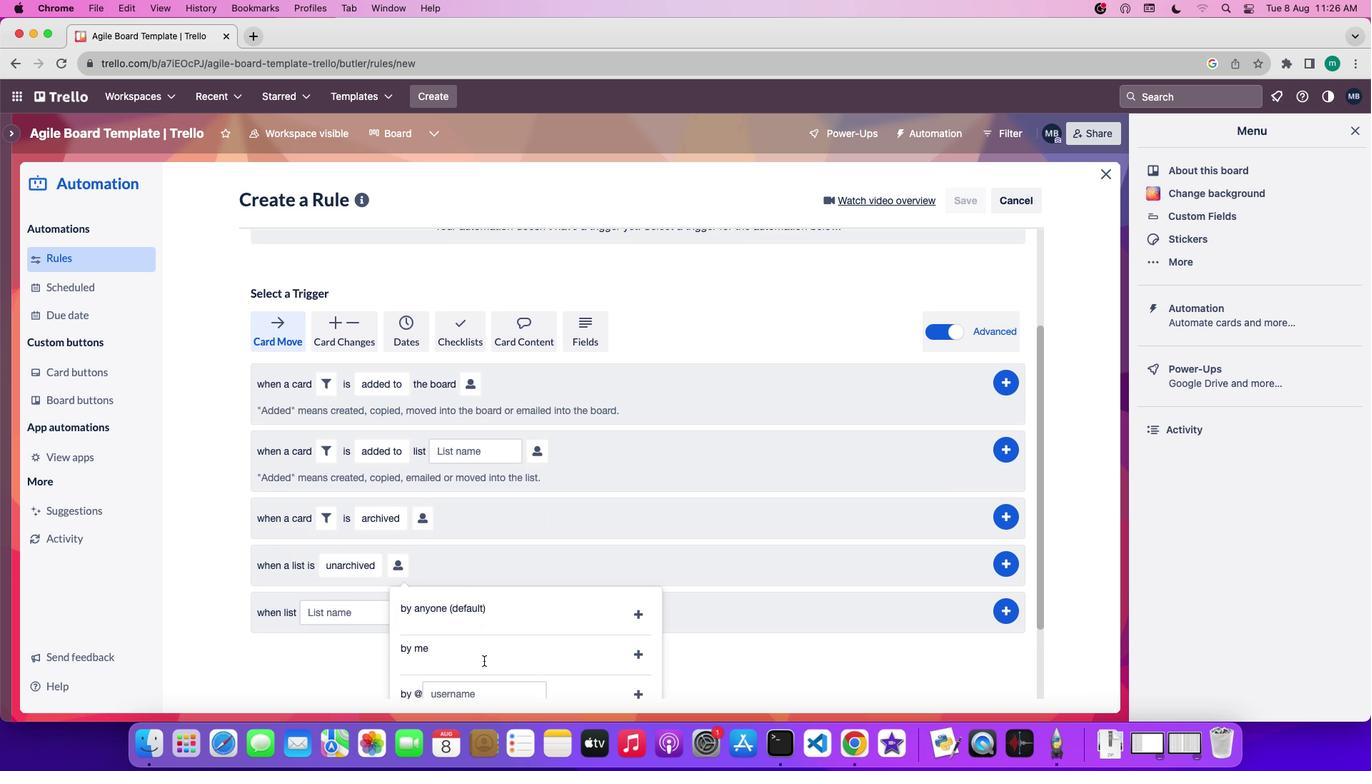 
Action: Mouse scrolled (484, 661) with delta (0, -2)
Screenshot: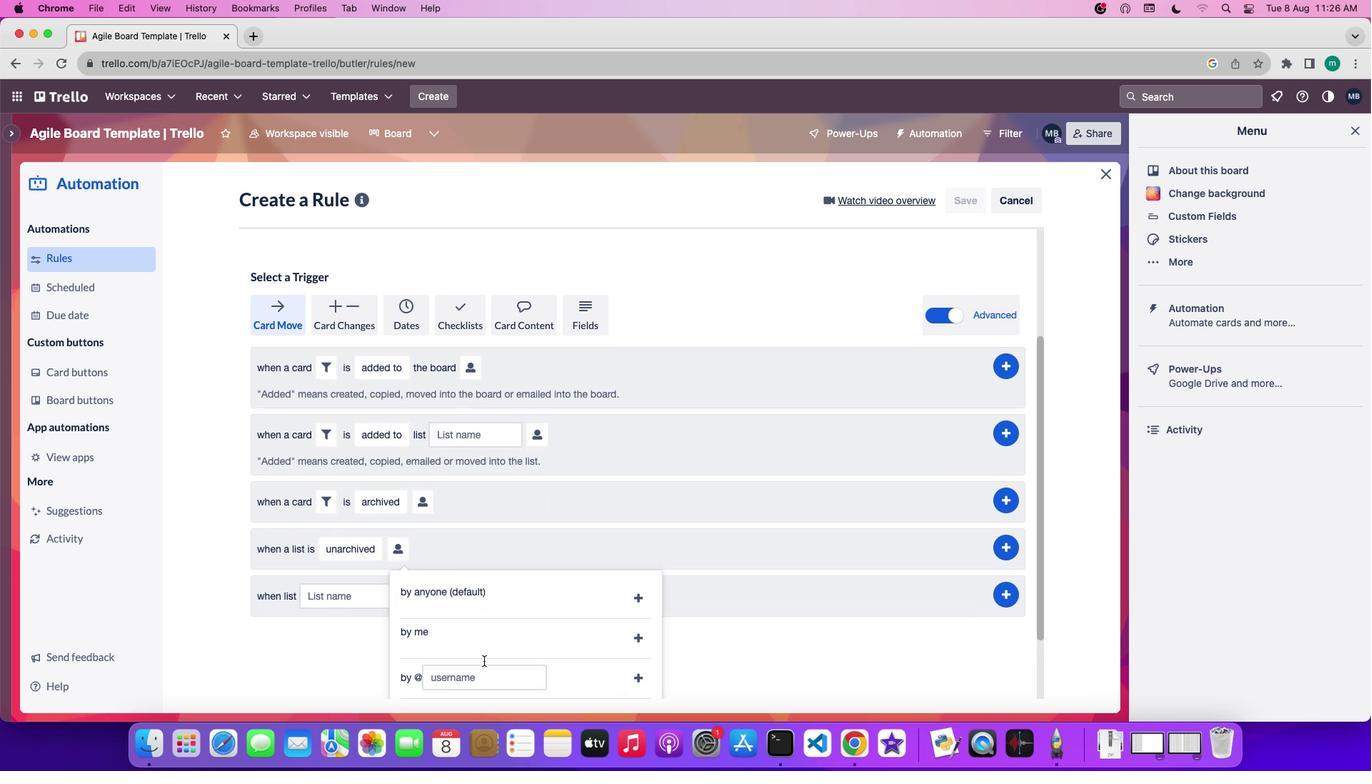
Action: Mouse moved to (640, 627)
Screenshot: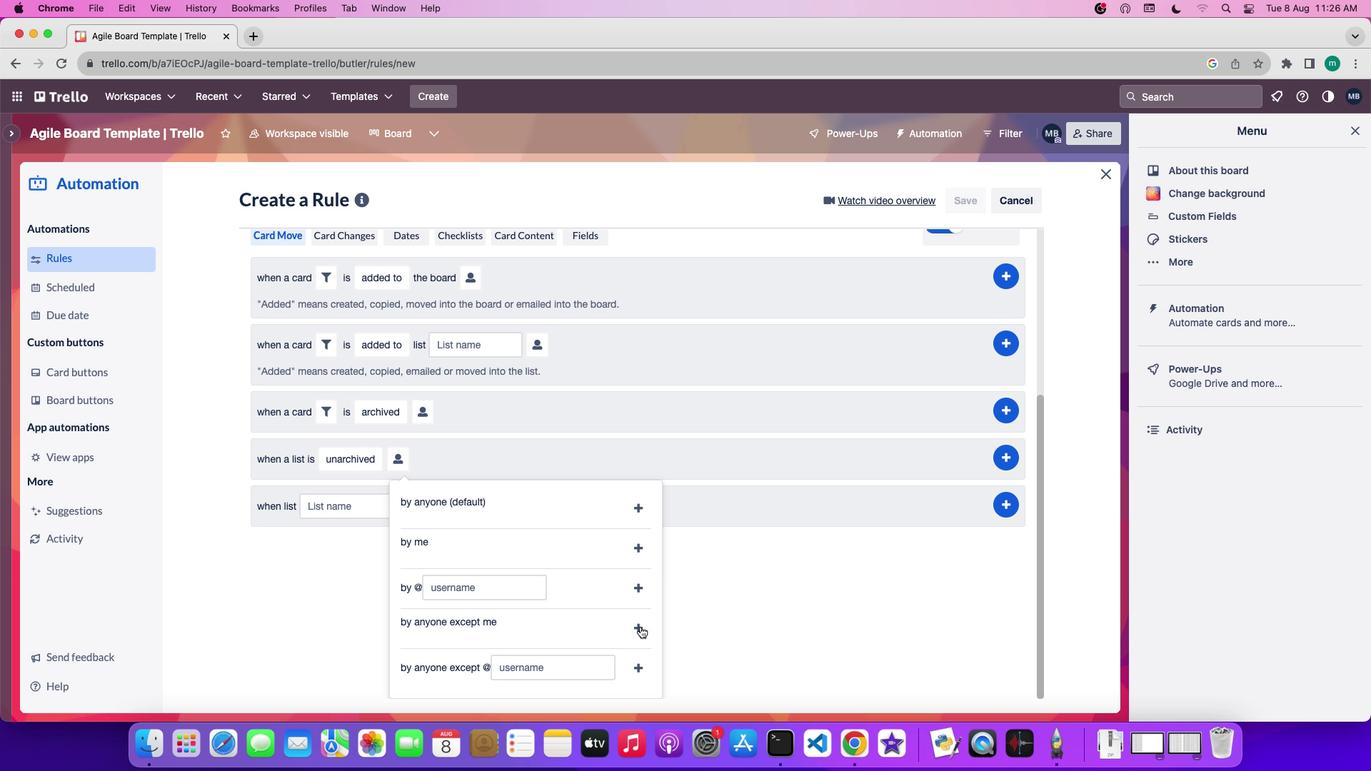 
Action: Mouse pressed left at (640, 627)
Screenshot: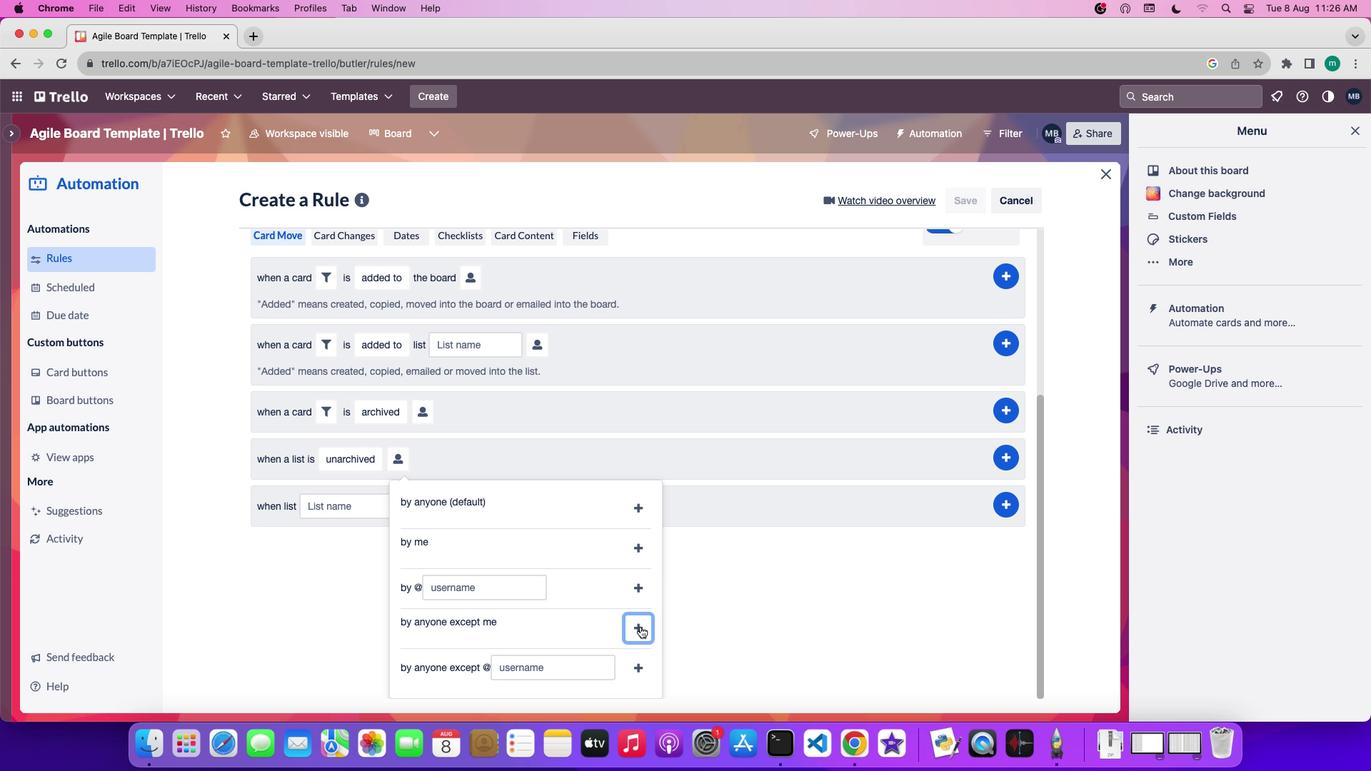 
Action: Mouse moved to (1009, 608)
Screenshot: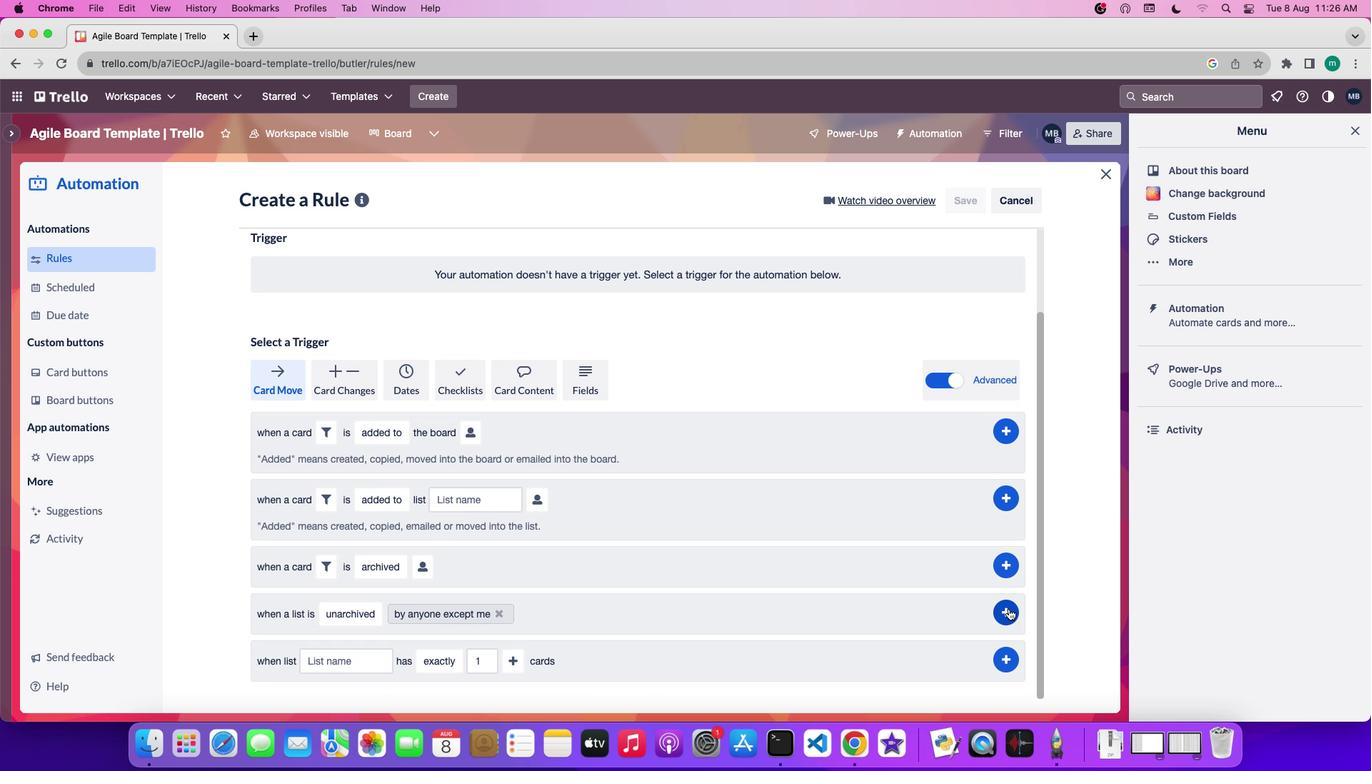 
Action: Mouse pressed left at (1009, 608)
Screenshot: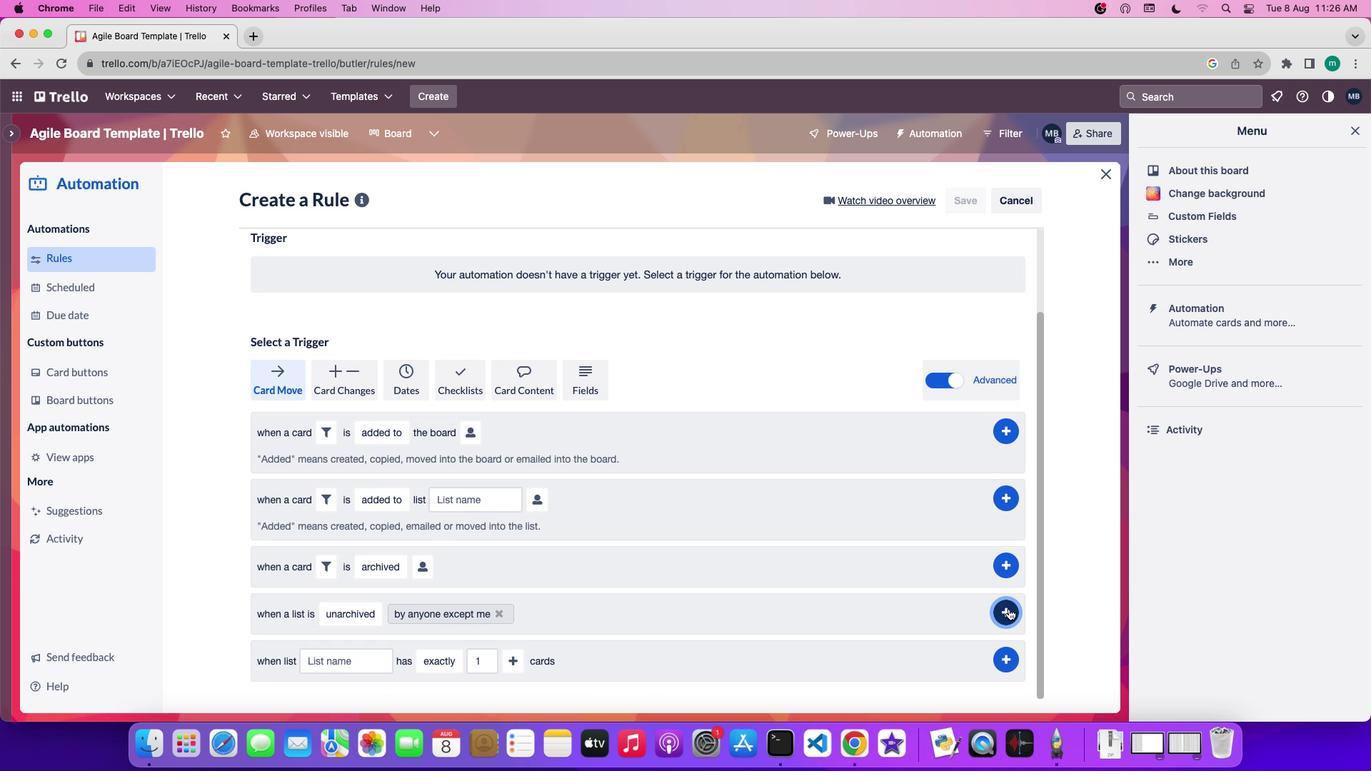 
